 Task: Plan a trip to Chibuto, Mozambique from 10th December, 2023 to 16th December, 2023 for 4 adults.4 bedrooms having 4 beds and 4 bathrooms. Property type can be flat. Amenities needed are: wifi, TV, free parkinig on premises, gym, breakfast. Booking option can be shelf check-in. Look for 3 properties as per requirement.
Action: Mouse moved to (424, 75)
Screenshot: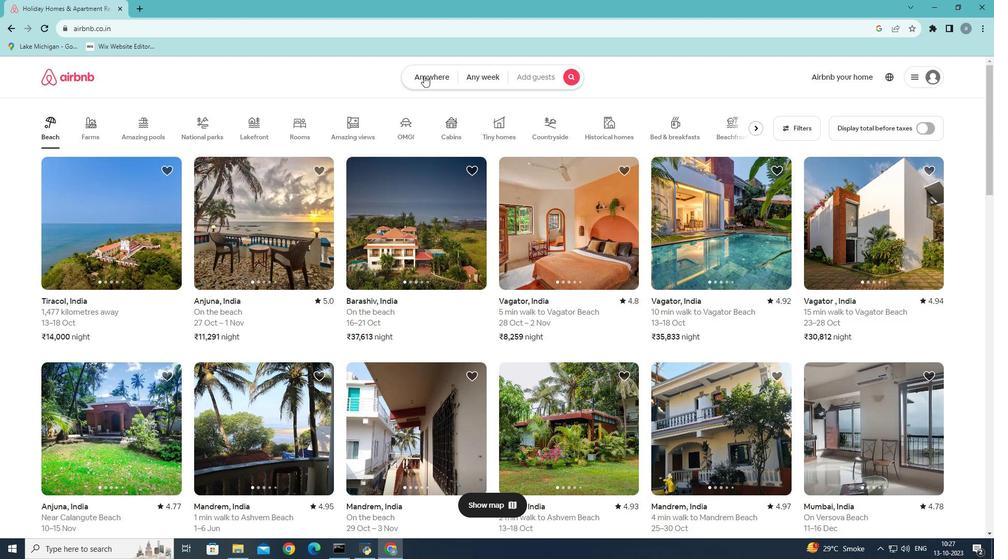 
Action: Mouse pressed left at (424, 75)
Screenshot: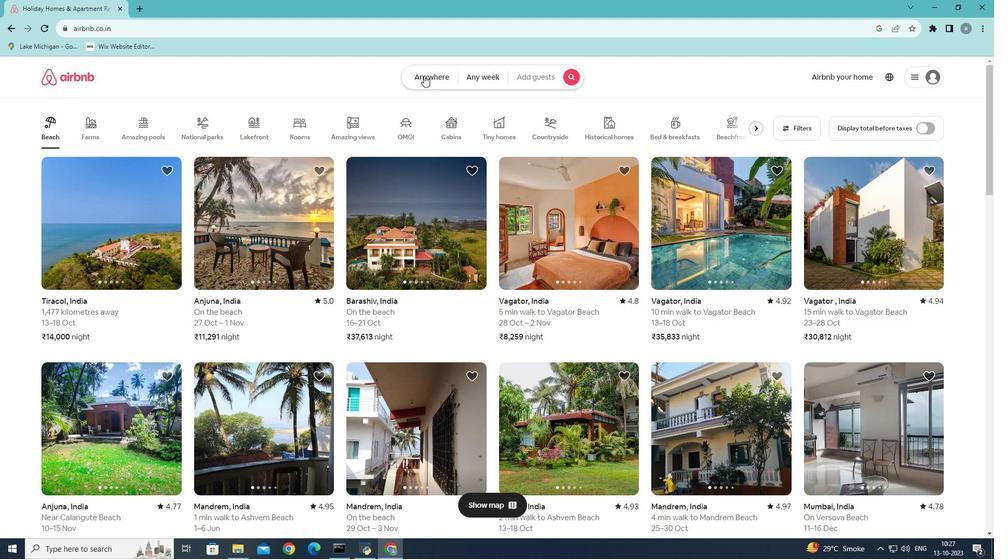 
Action: Mouse moved to (330, 122)
Screenshot: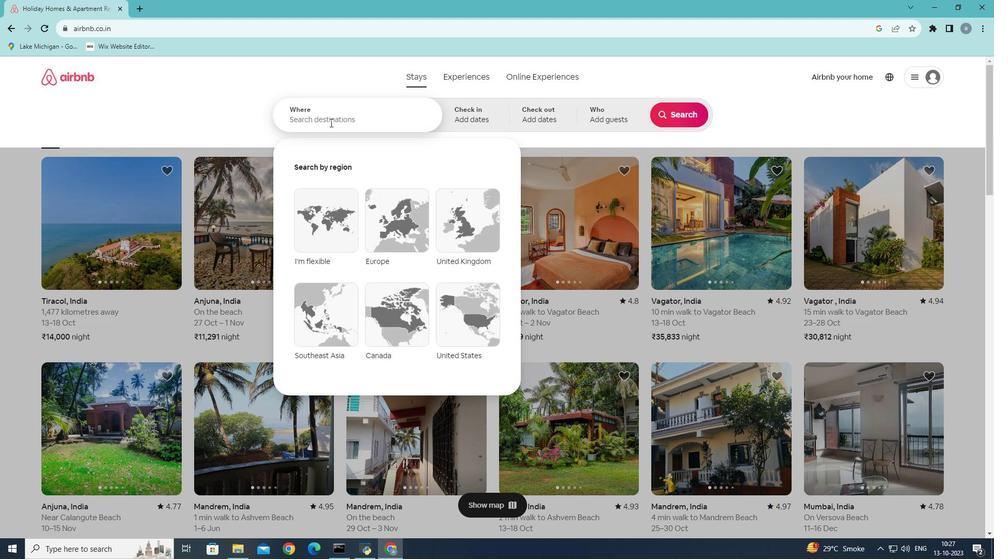 
Action: Mouse pressed left at (330, 122)
Screenshot: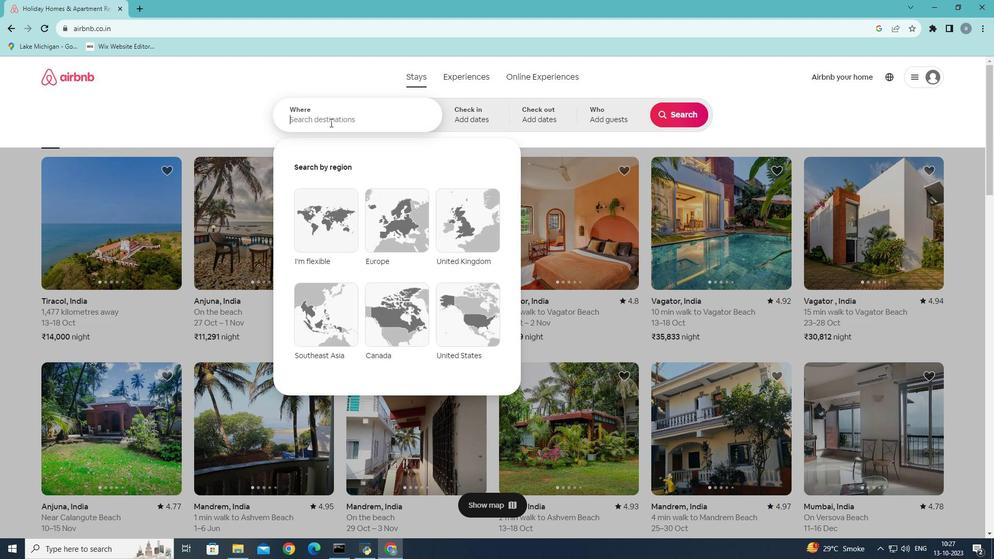 
Action: Mouse moved to (380, 101)
Screenshot: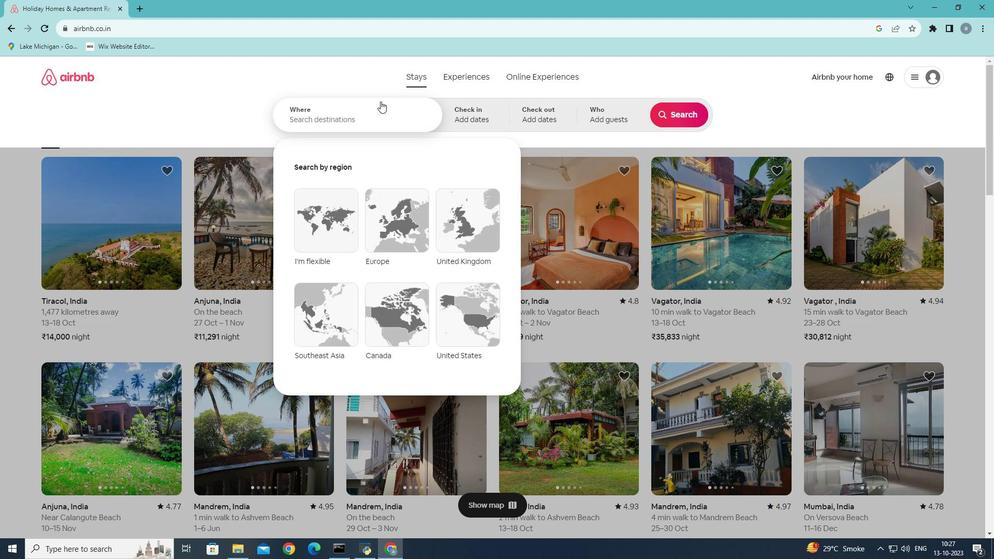 
Action: Key pressed <Key.shift>Chibuto,<Key.shift><Key.shift>mozambique
Screenshot: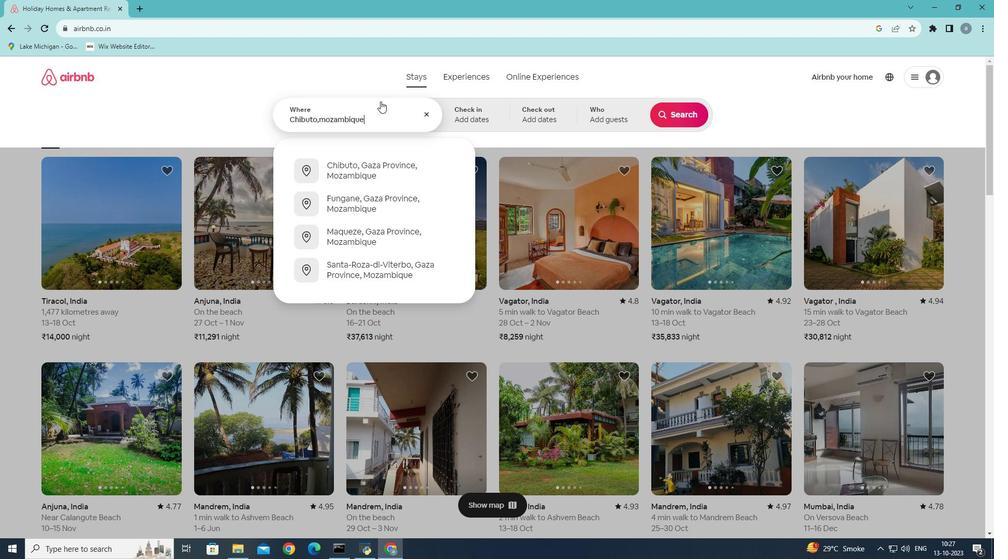 
Action: Mouse moved to (370, 202)
Screenshot: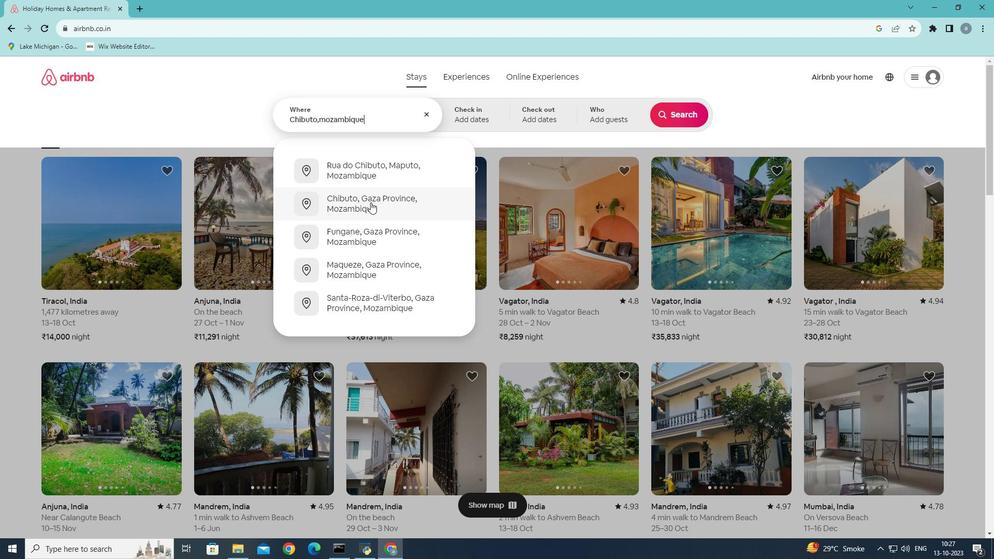 
Action: Mouse pressed left at (370, 202)
Screenshot: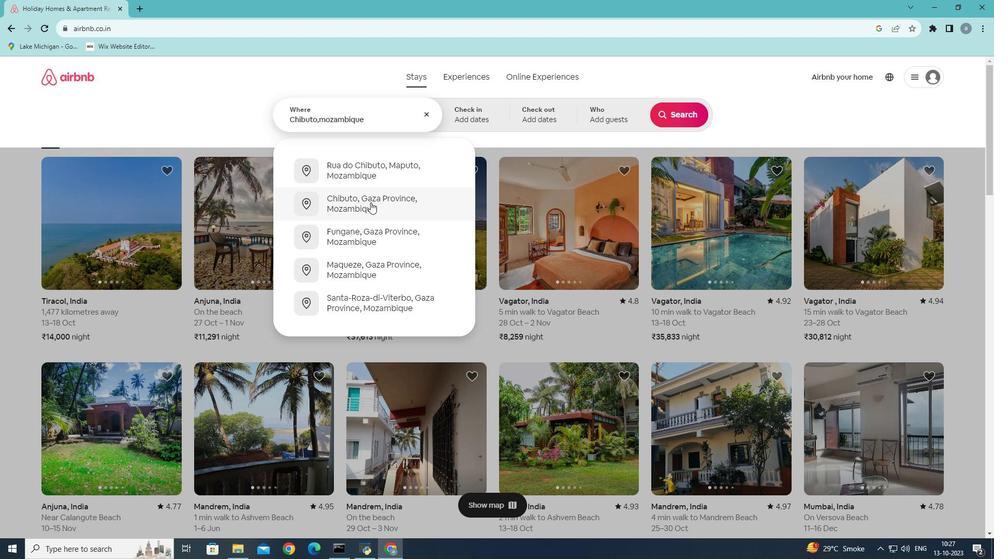 
Action: Mouse moved to (671, 200)
Screenshot: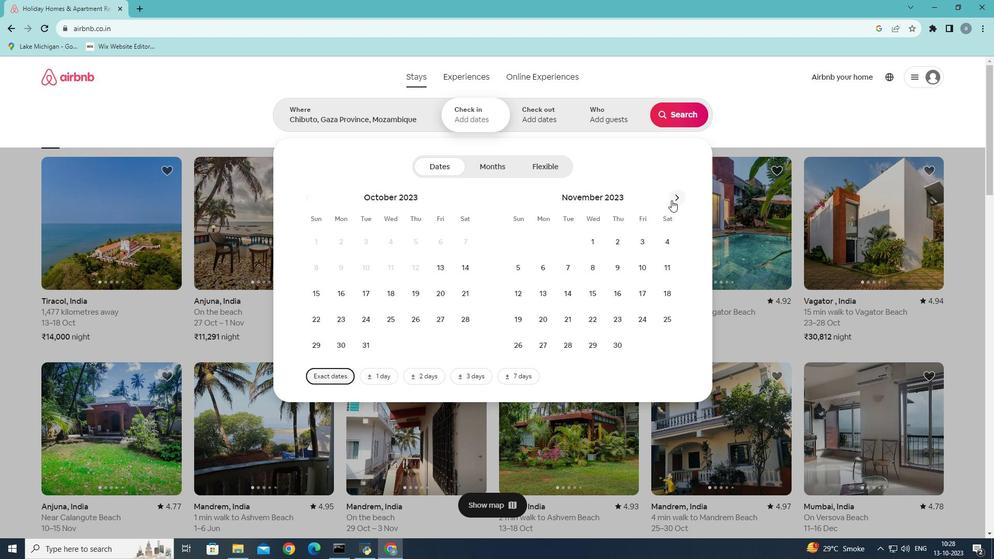 
Action: Mouse pressed left at (671, 200)
Screenshot: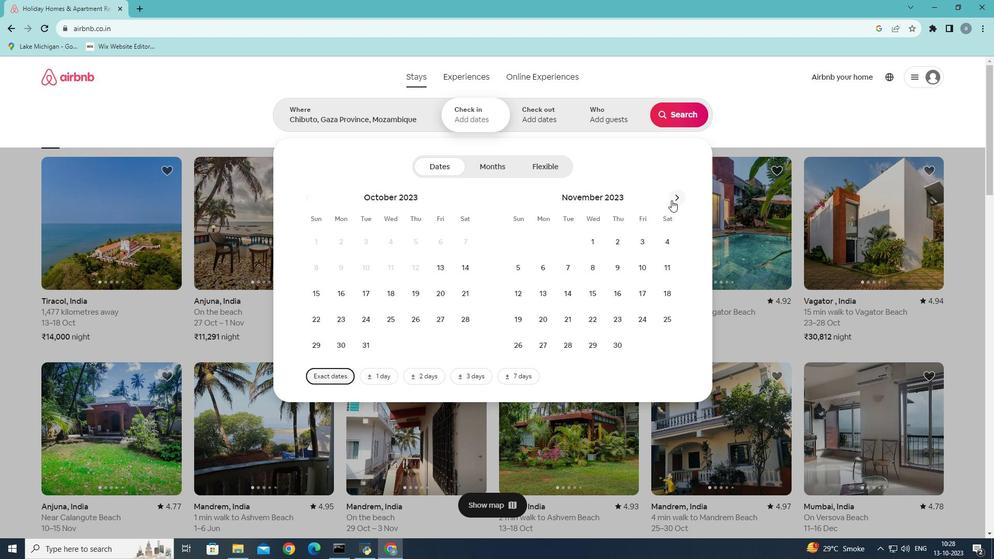 
Action: Mouse moved to (518, 296)
Screenshot: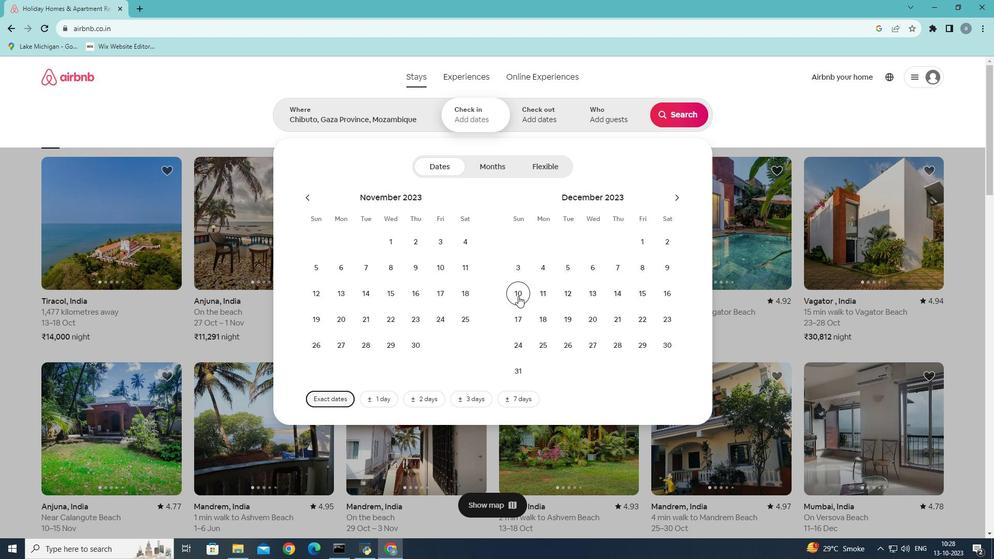 
Action: Mouse pressed left at (518, 296)
Screenshot: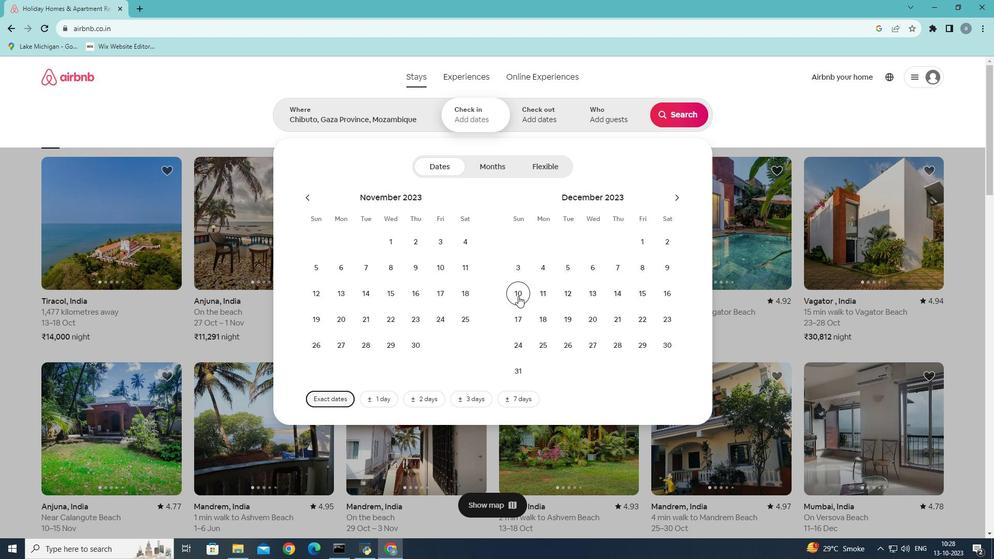
Action: Mouse moved to (674, 296)
Screenshot: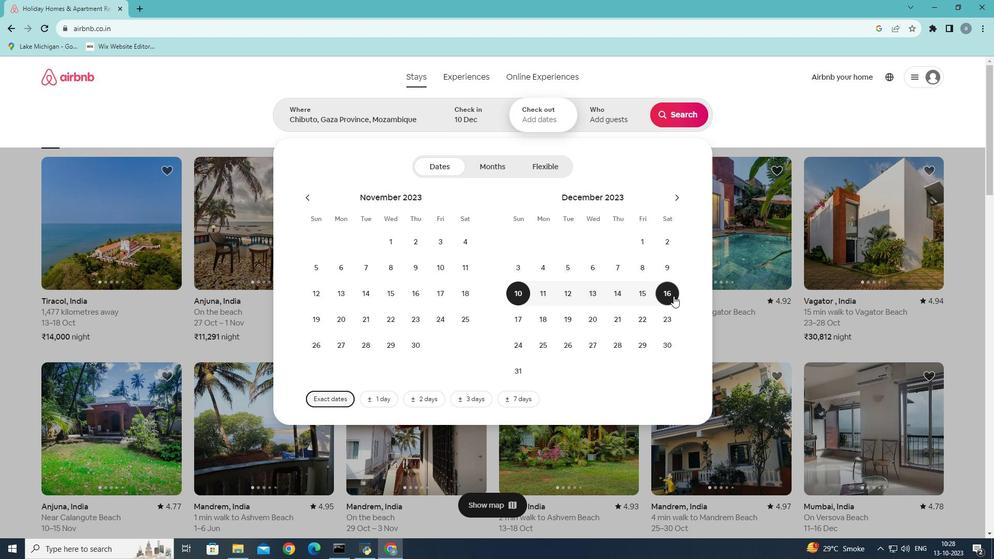 
Action: Mouse pressed left at (674, 296)
Screenshot: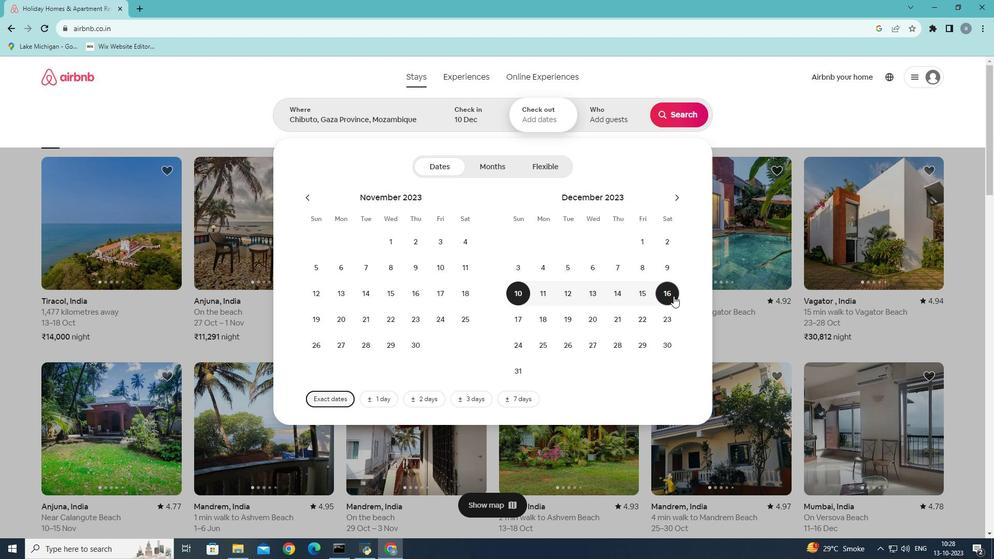 
Action: Mouse moved to (632, 128)
Screenshot: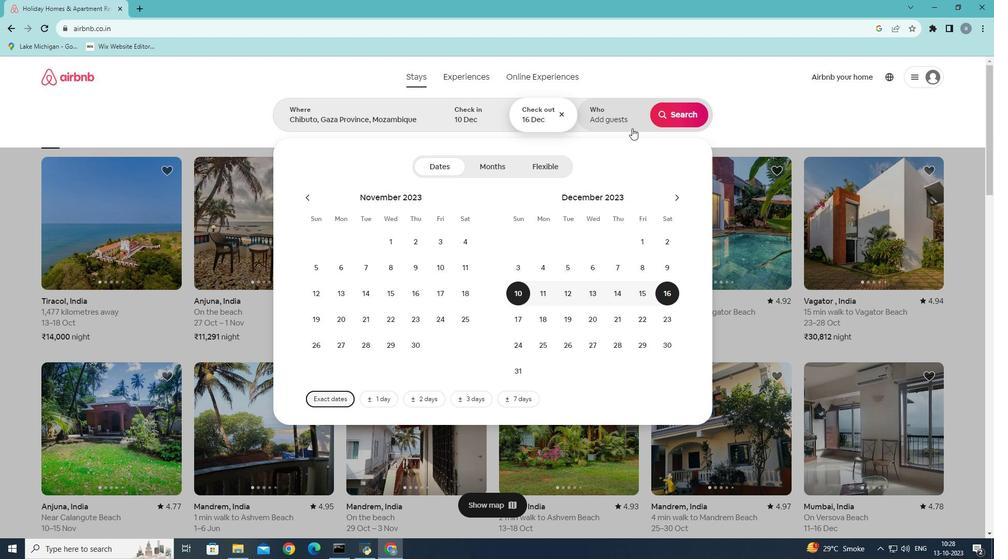 
Action: Mouse pressed left at (632, 128)
Screenshot: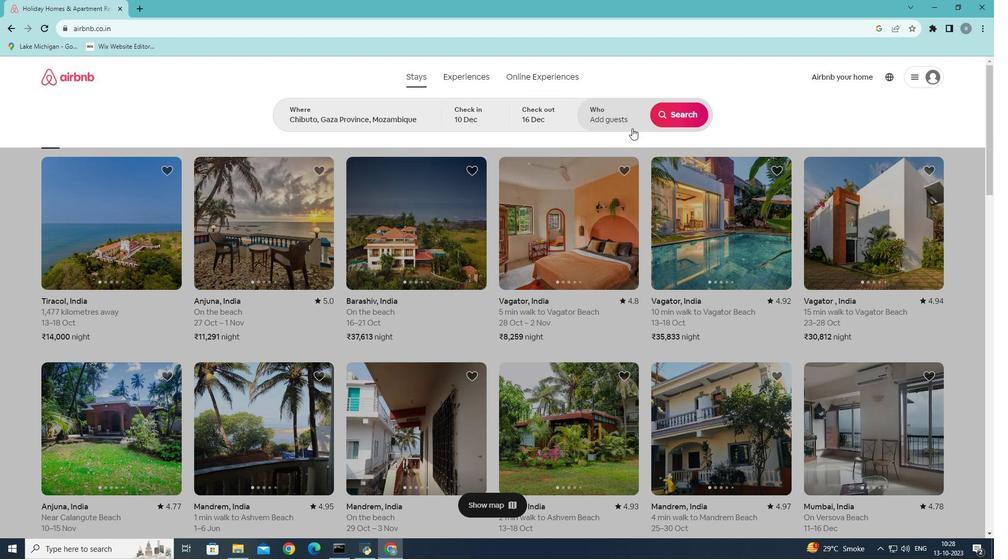 
Action: Mouse moved to (686, 175)
Screenshot: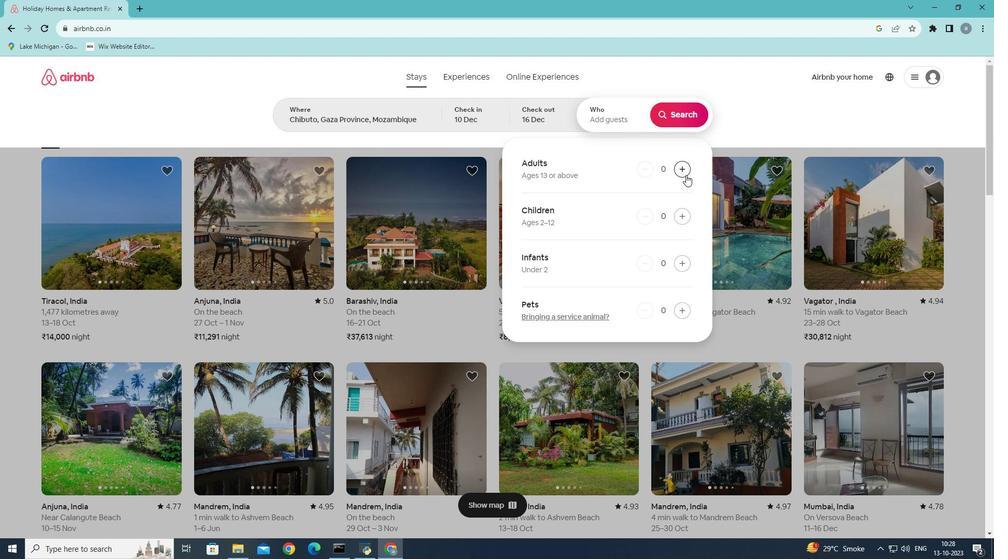 
Action: Mouse pressed left at (686, 175)
Screenshot: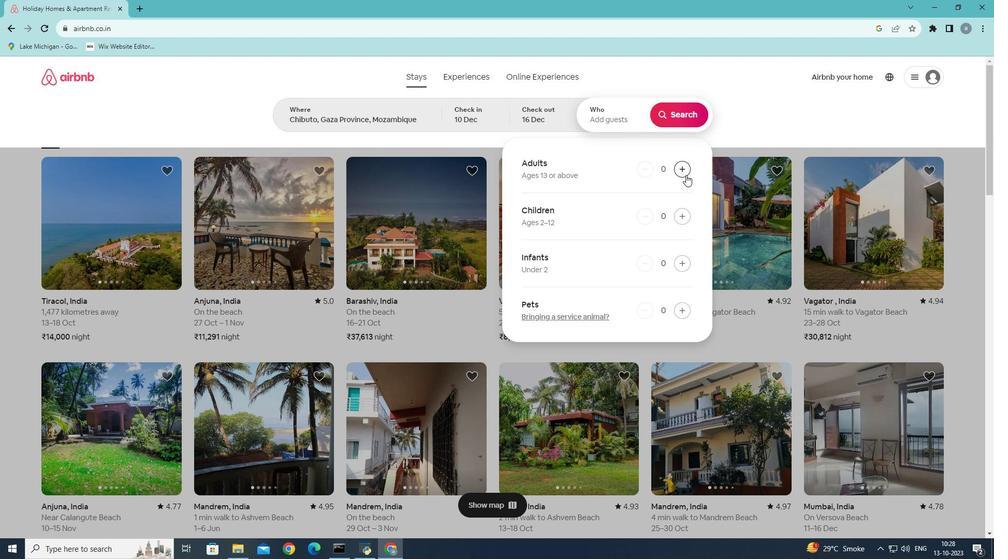 
Action: Mouse pressed left at (686, 175)
Screenshot: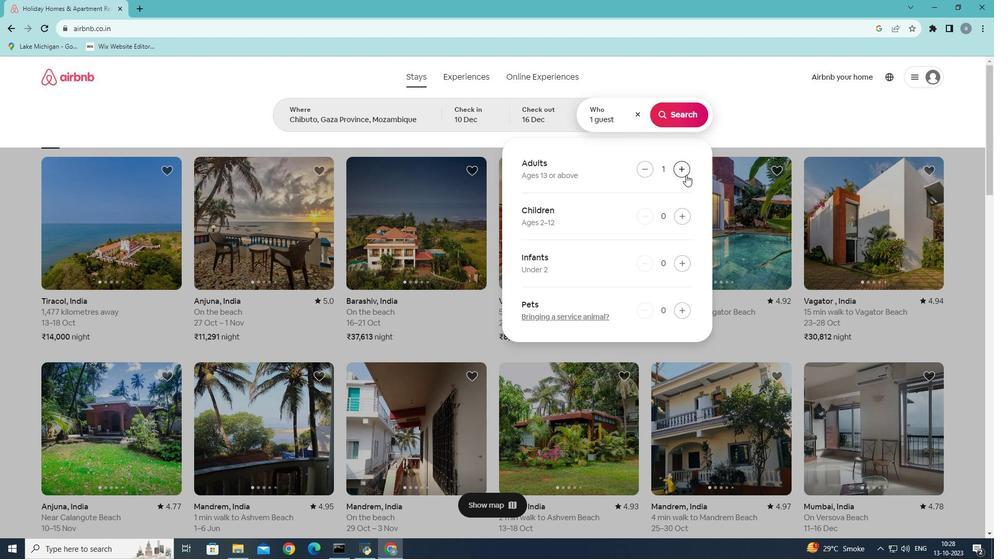 
Action: Mouse pressed left at (686, 175)
Screenshot: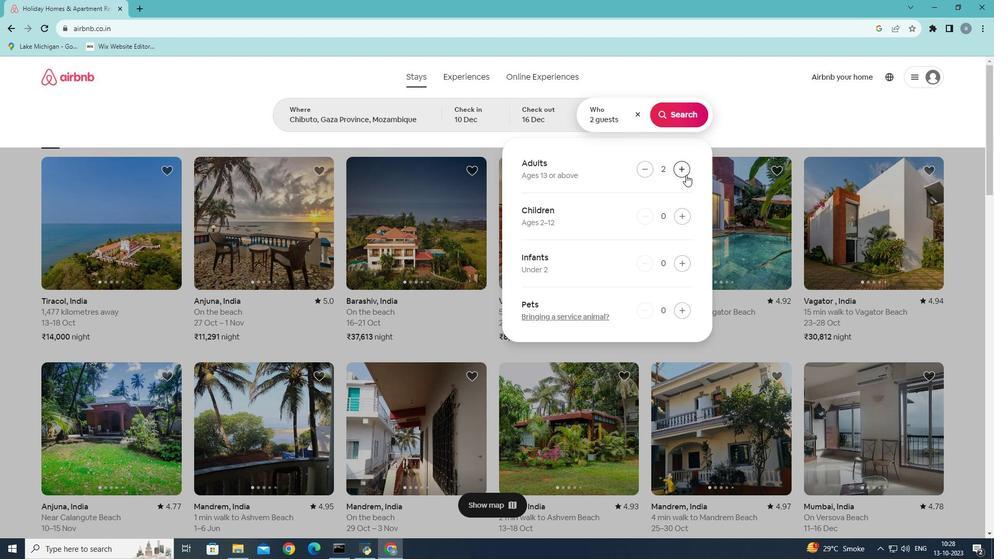 
Action: Mouse pressed left at (686, 175)
Screenshot: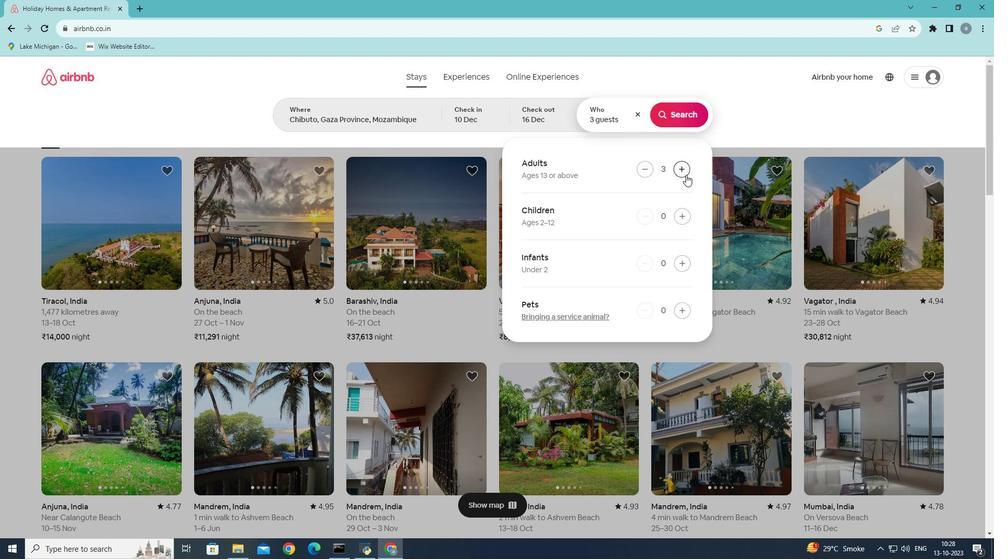 
Action: Mouse moved to (674, 112)
Screenshot: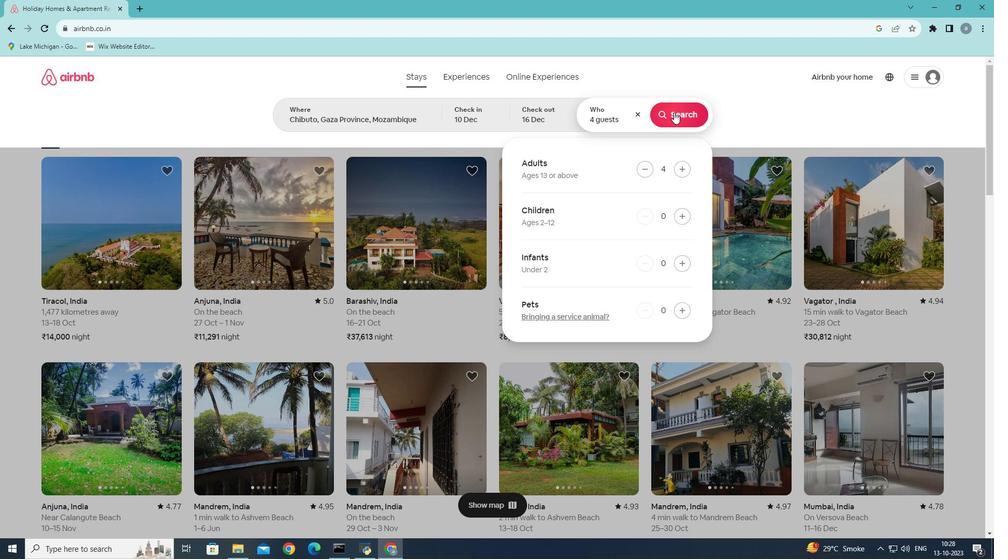 
Action: Mouse pressed left at (674, 112)
Screenshot: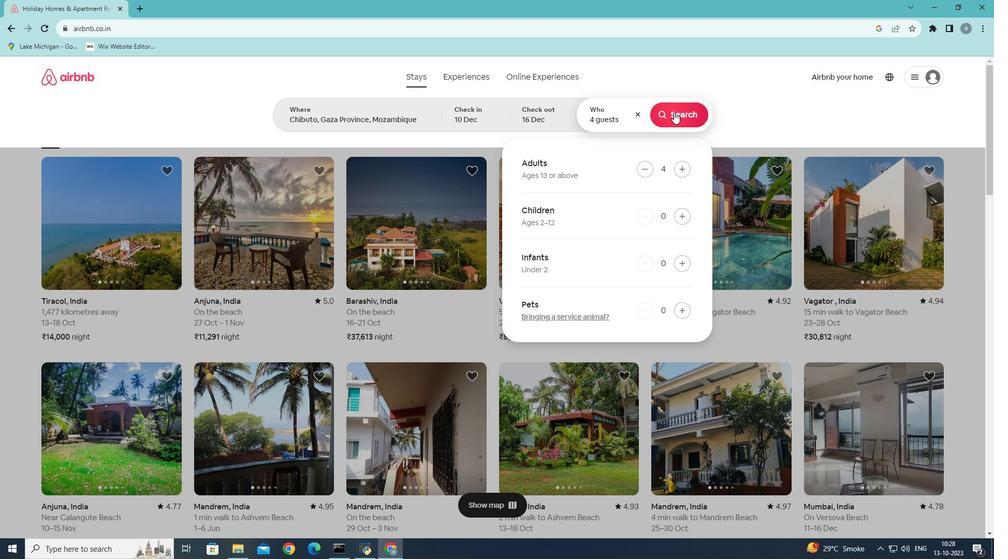 
Action: Mouse moved to (834, 116)
Screenshot: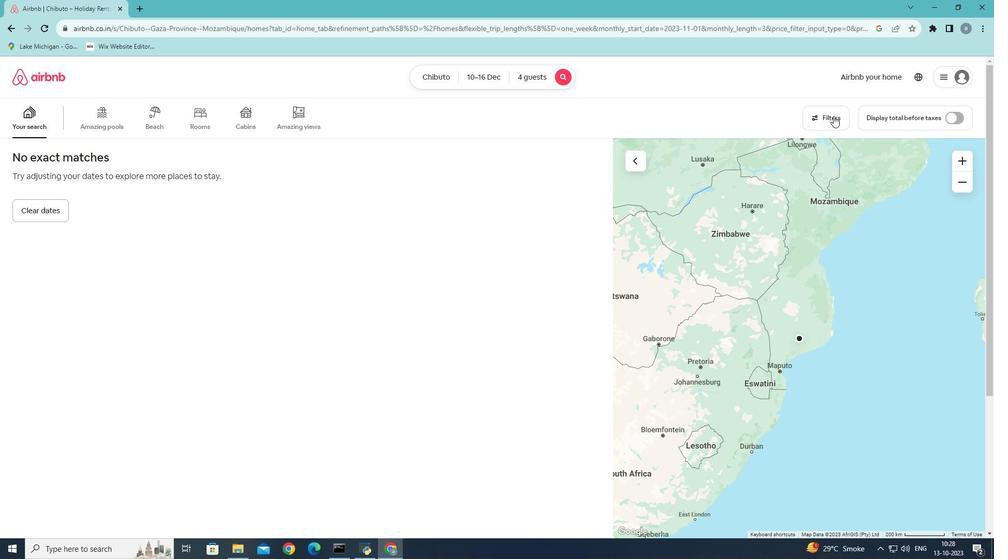 
Action: Mouse pressed left at (834, 116)
Screenshot: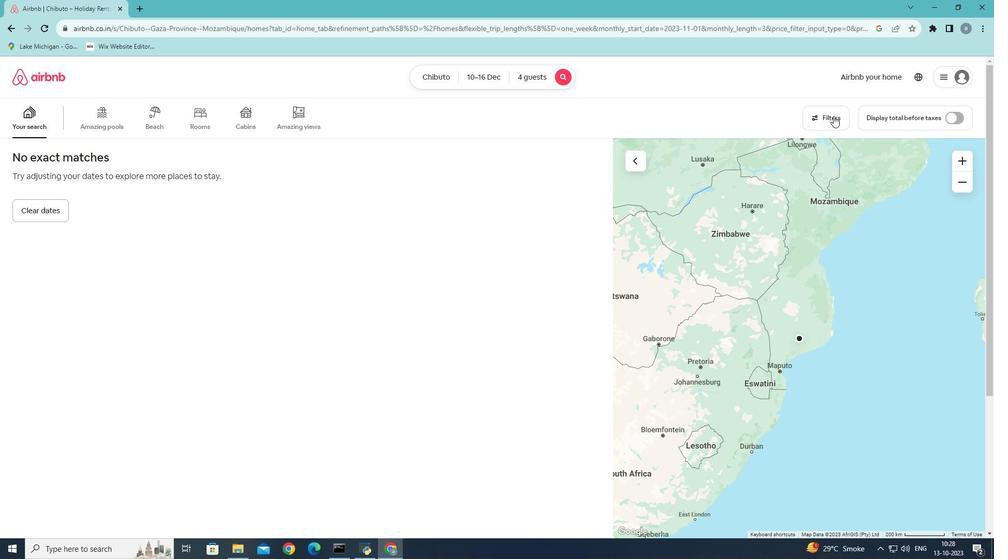 
Action: Mouse moved to (471, 385)
Screenshot: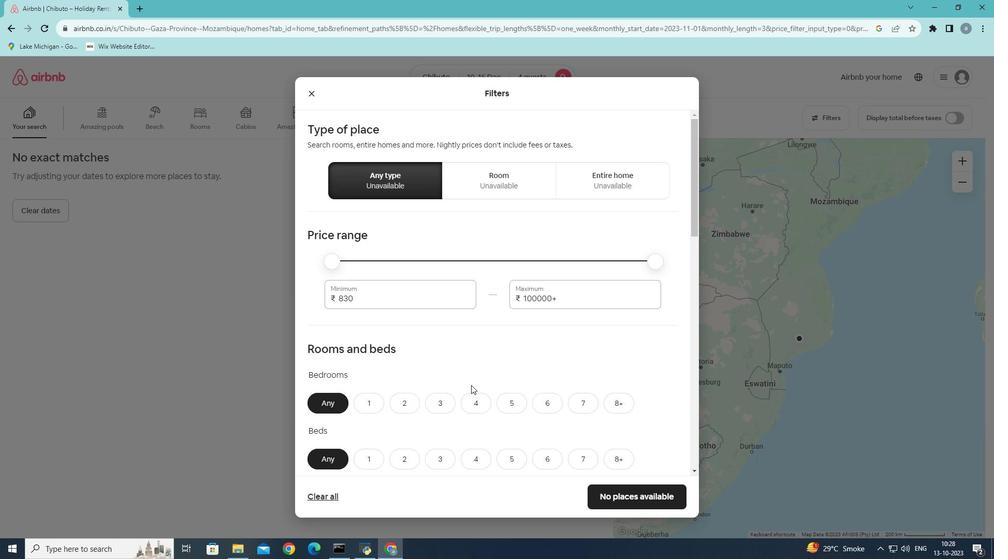 
Action: Mouse scrolled (471, 384) with delta (0, 0)
Screenshot: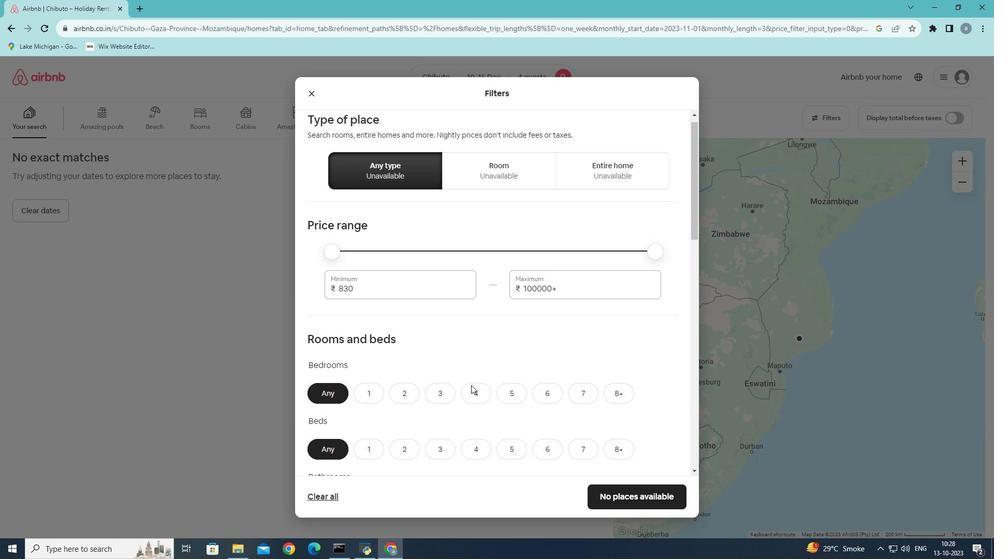 
Action: Mouse scrolled (471, 384) with delta (0, 0)
Screenshot: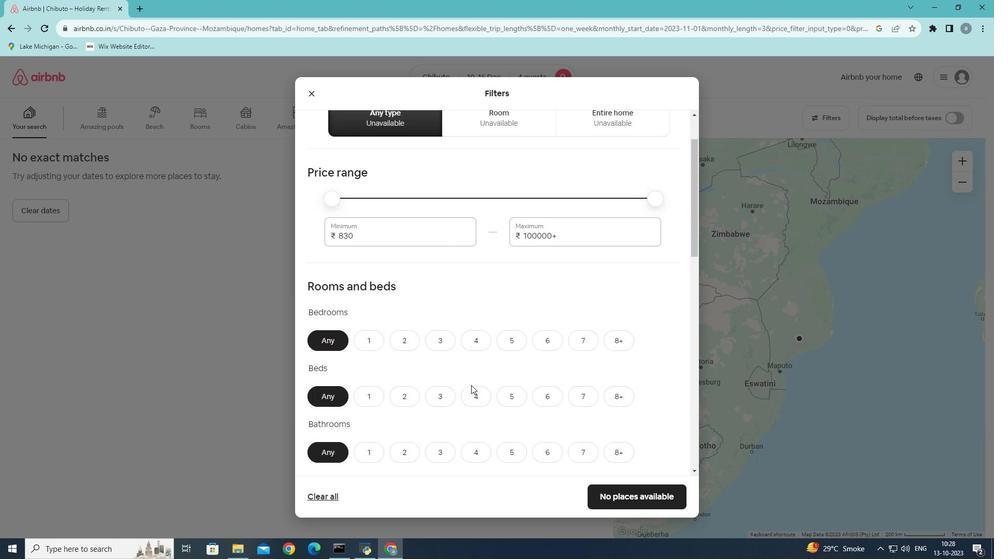
Action: Mouse moved to (473, 307)
Screenshot: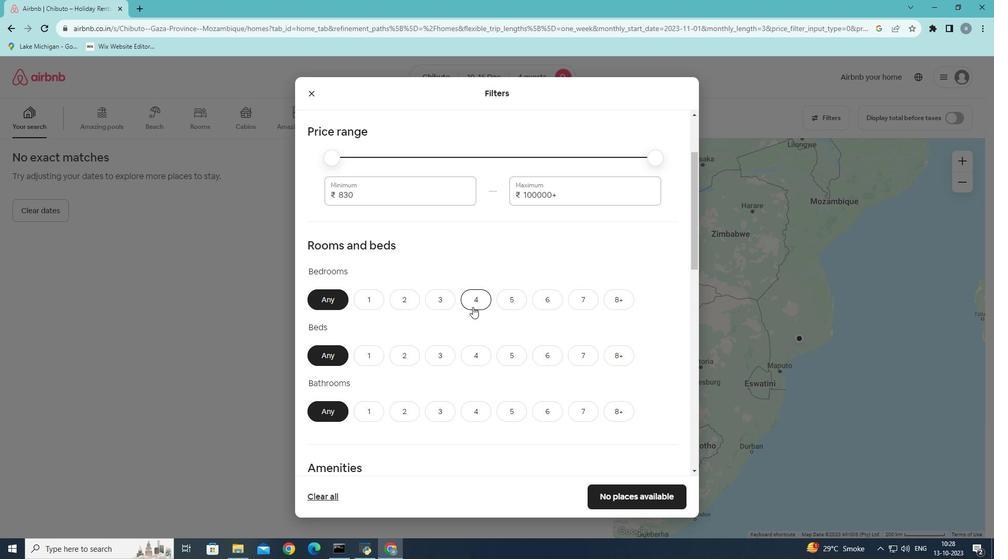 
Action: Mouse pressed left at (473, 307)
Screenshot: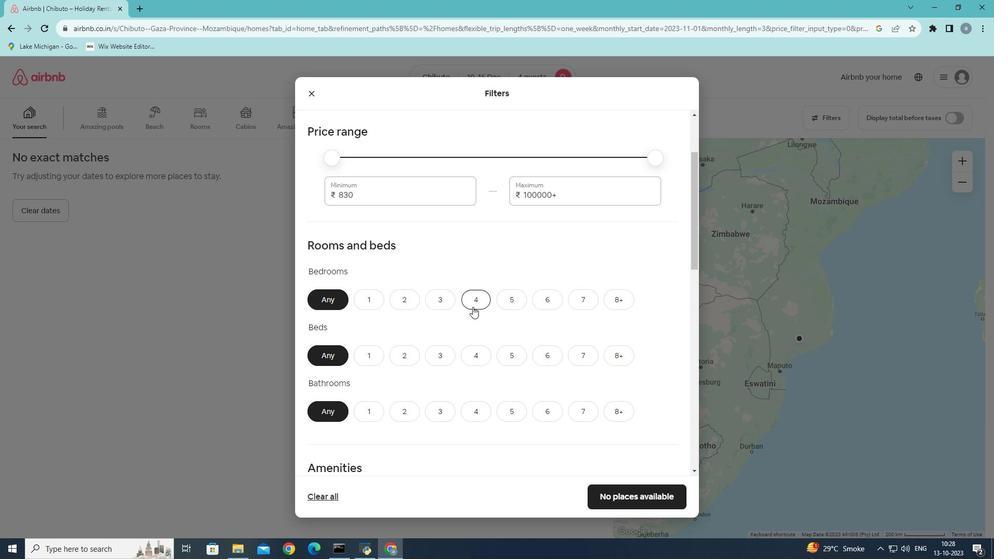 
Action: Mouse moved to (474, 353)
Screenshot: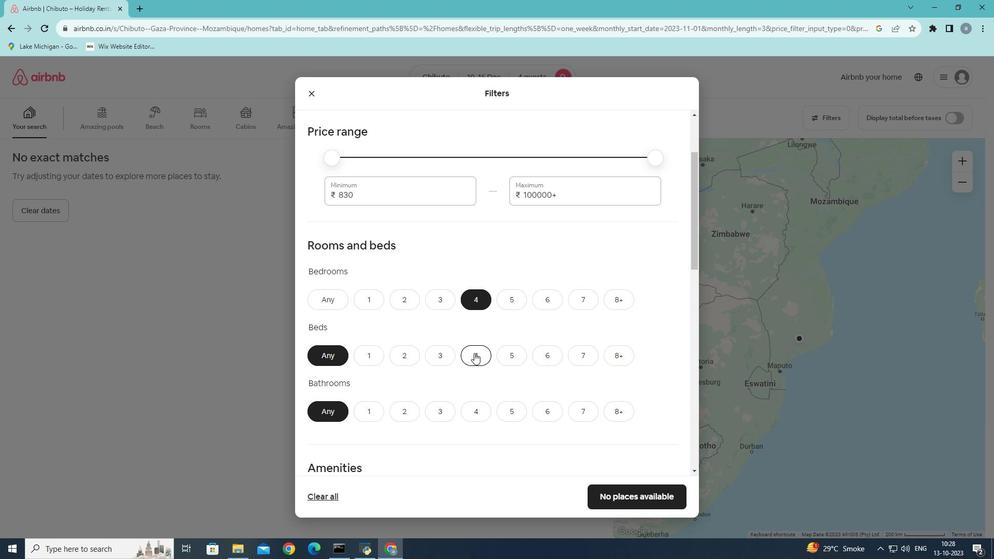 
Action: Mouse pressed left at (474, 353)
Screenshot: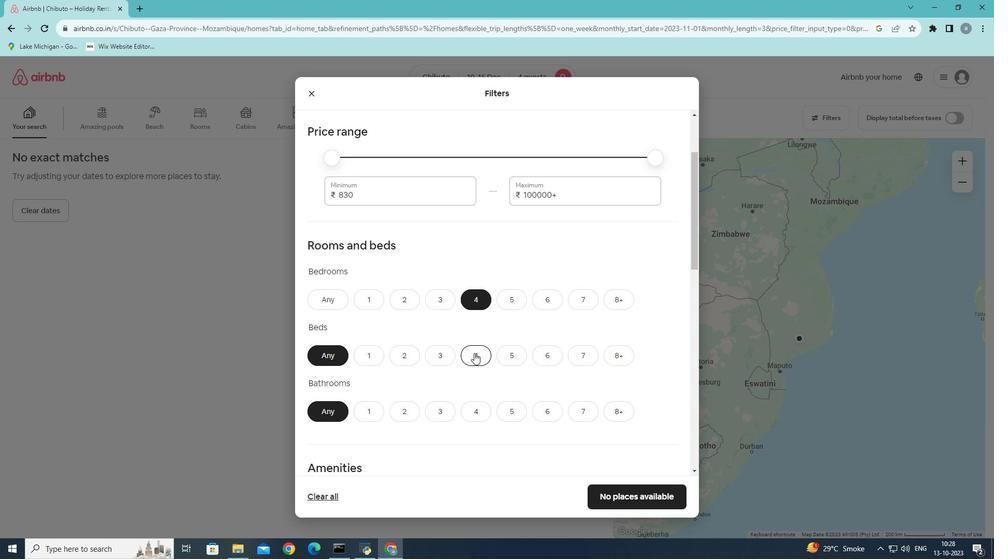 
Action: Mouse moved to (475, 417)
Screenshot: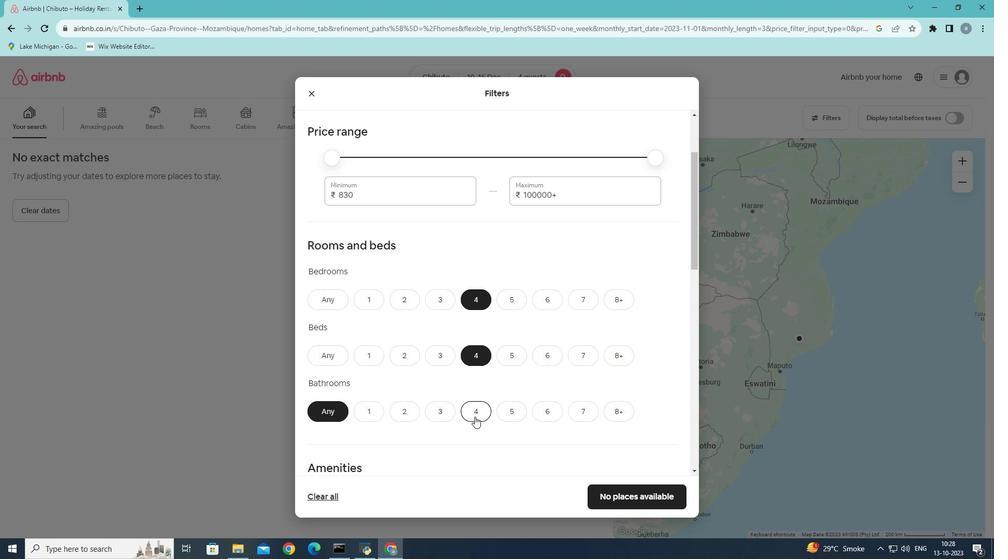 
Action: Mouse pressed left at (475, 417)
Screenshot: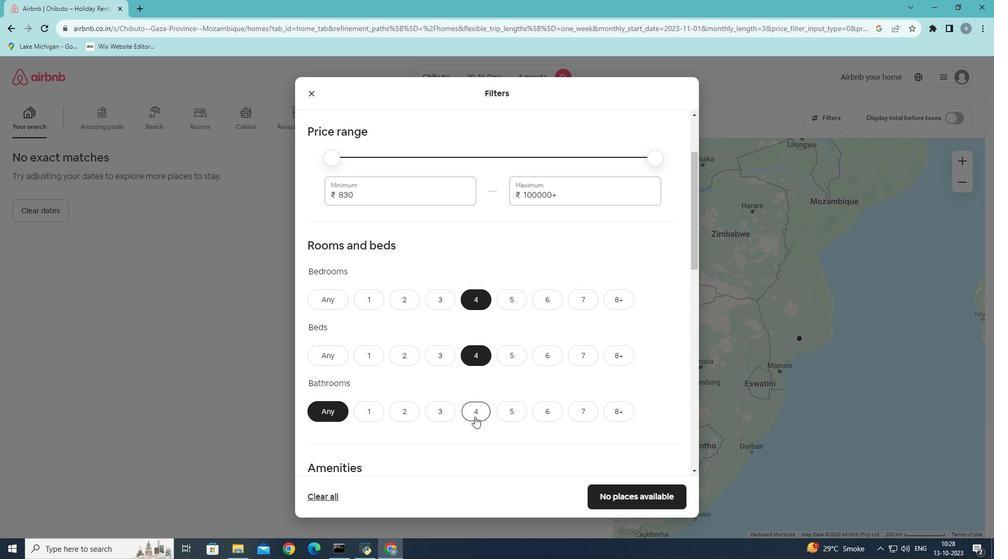 
Action: Mouse moved to (604, 361)
Screenshot: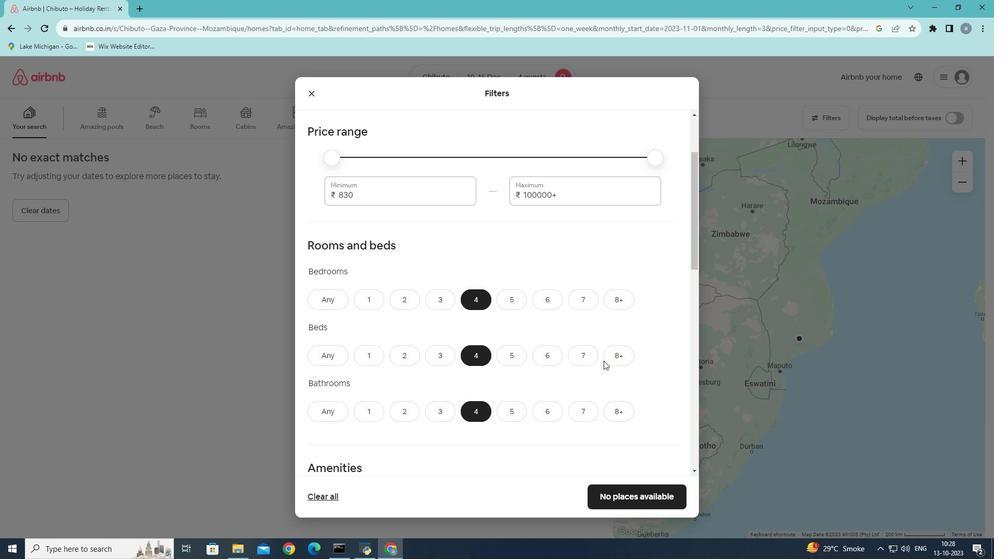 
Action: Mouse scrolled (604, 360) with delta (0, 0)
Screenshot: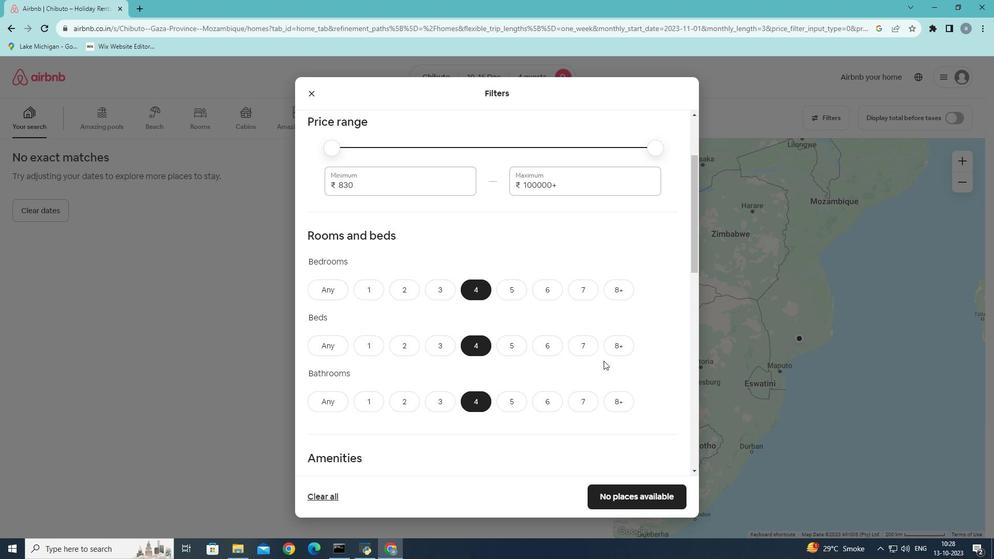 
Action: Mouse scrolled (604, 360) with delta (0, 0)
Screenshot: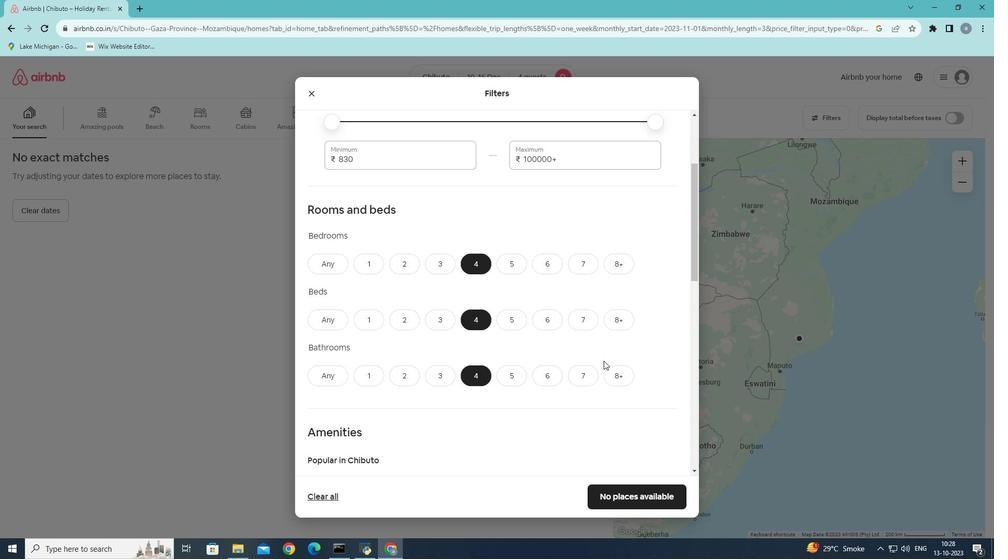 
Action: Mouse moved to (504, 393)
Screenshot: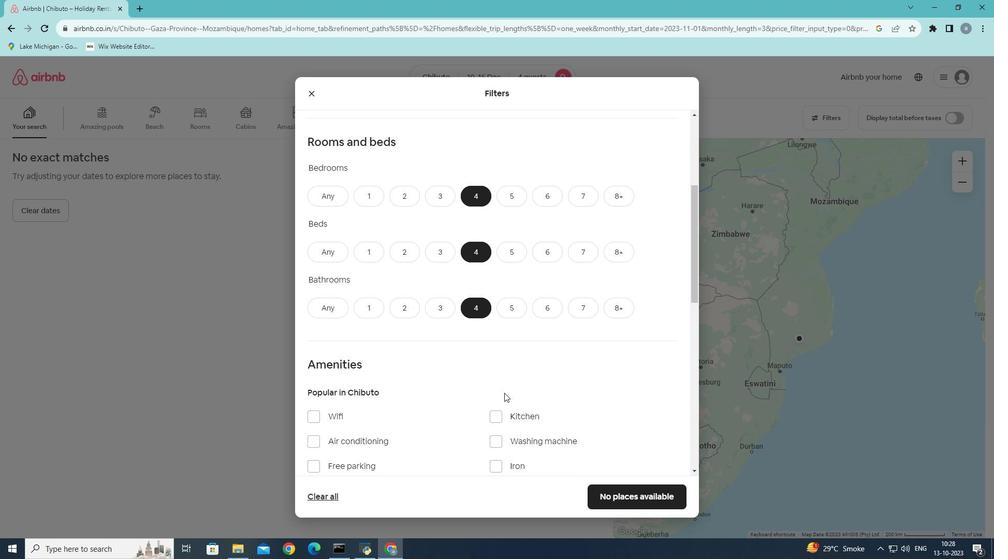 
Action: Mouse scrolled (504, 392) with delta (0, 0)
Screenshot: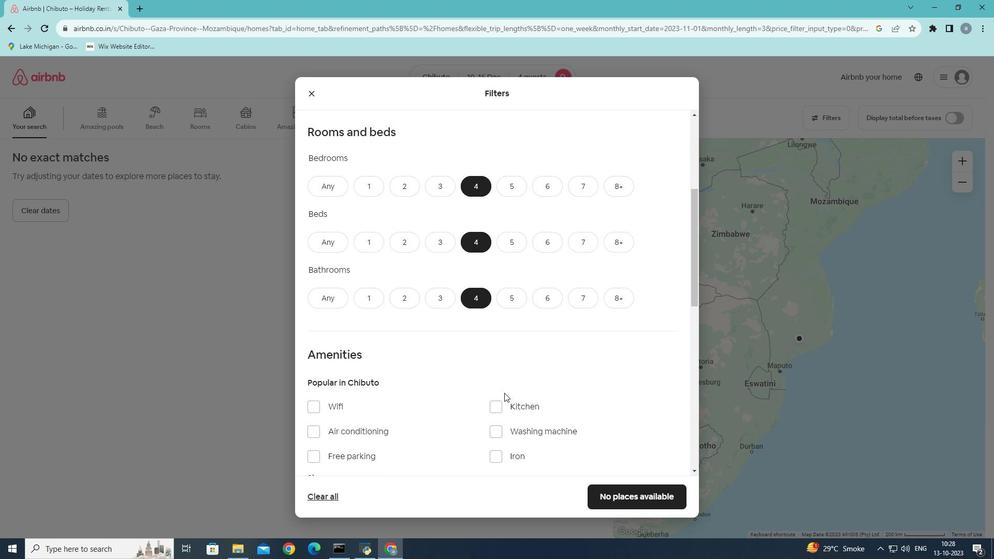 
Action: Mouse scrolled (504, 392) with delta (0, 0)
Screenshot: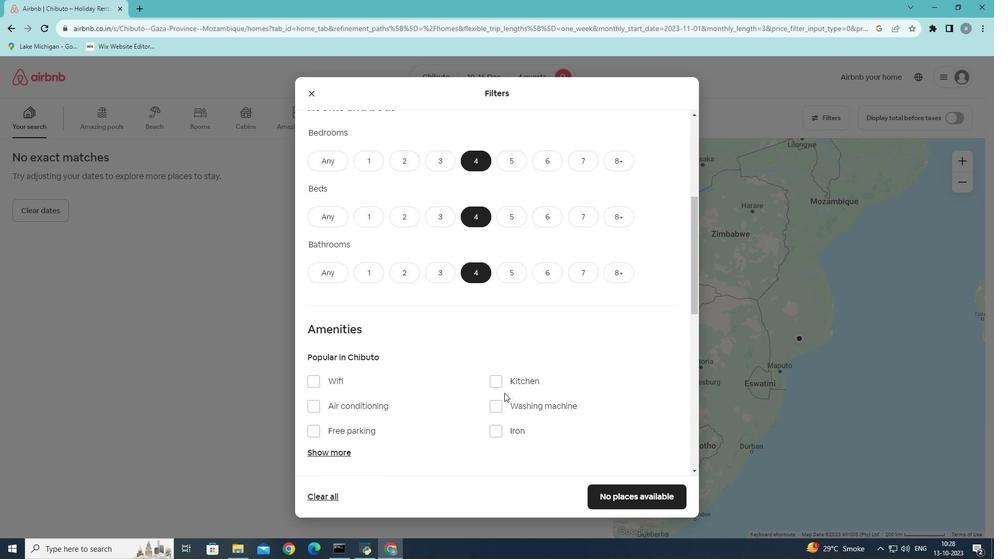 
Action: Mouse moved to (311, 317)
Screenshot: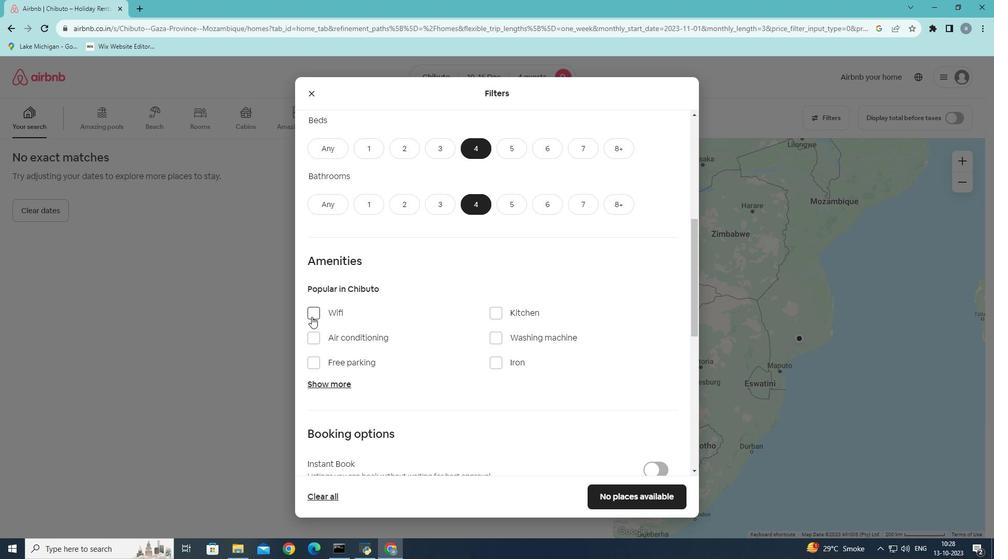 
Action: Mouse pressed left at (311, 317)
Screenshot: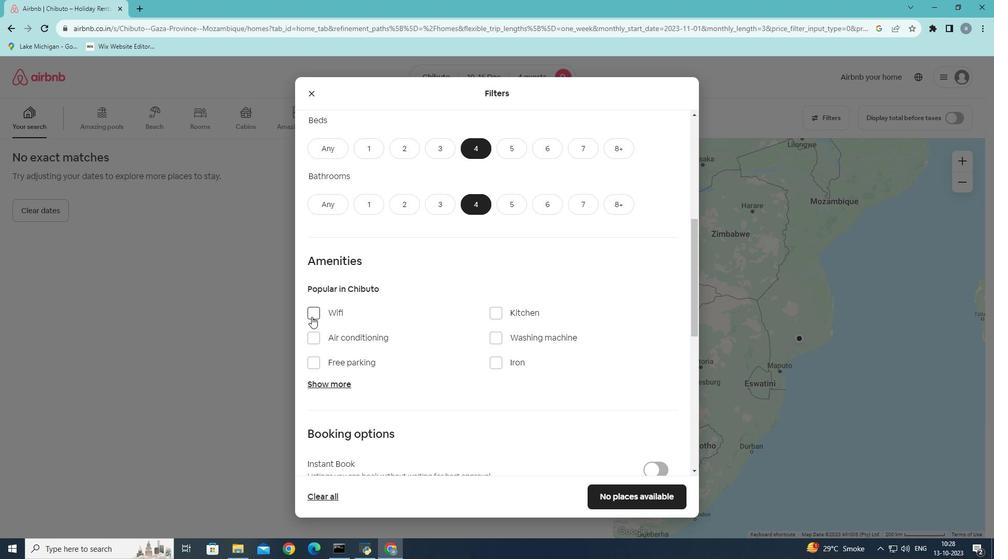 
Action: Mouse moved to (309, 368)
Screenshot: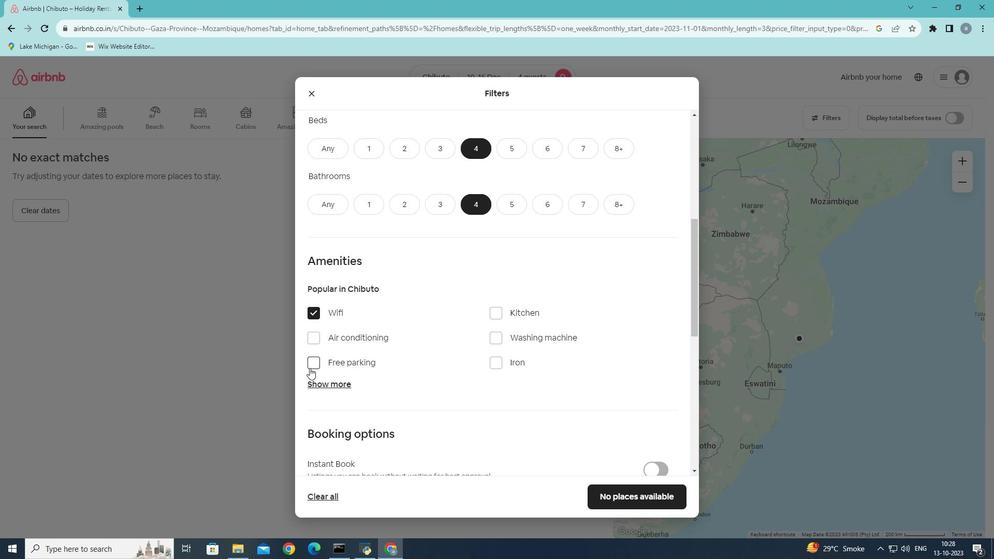 
Action: Mouse pressed left at (309, 368)
Screenshot: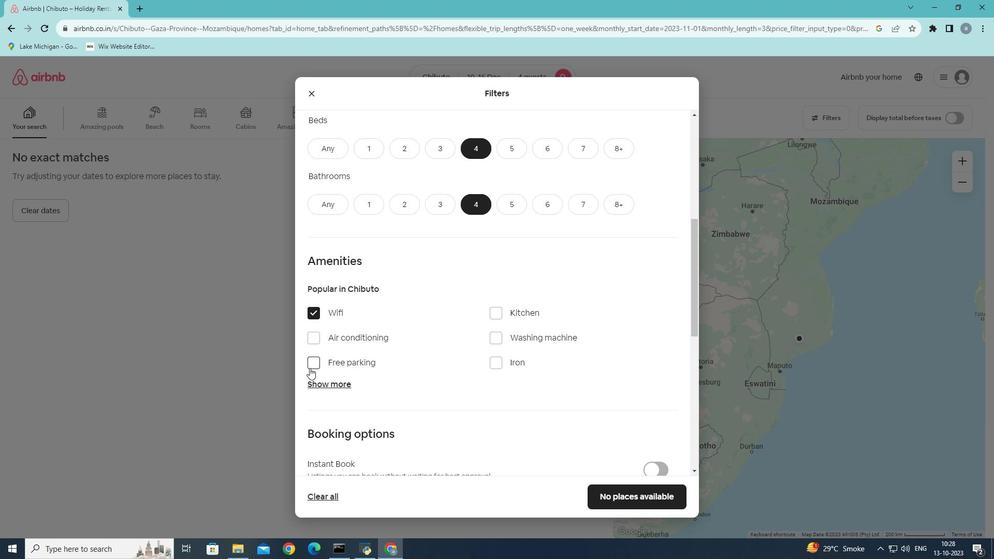 
Action: Mouse moved to (314, 383)
Screenshot: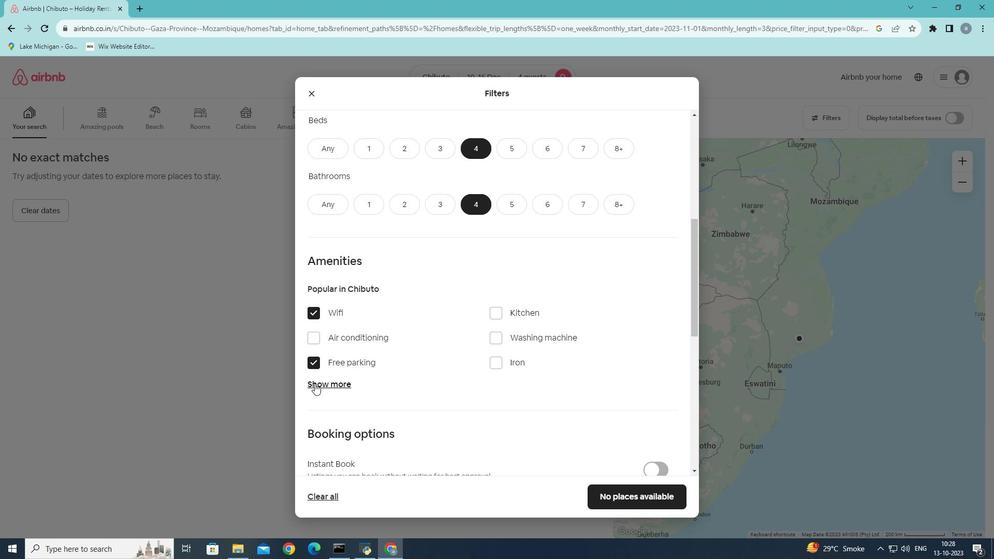 
Action: Mouse pressed left at (314, 383)
Screenshot: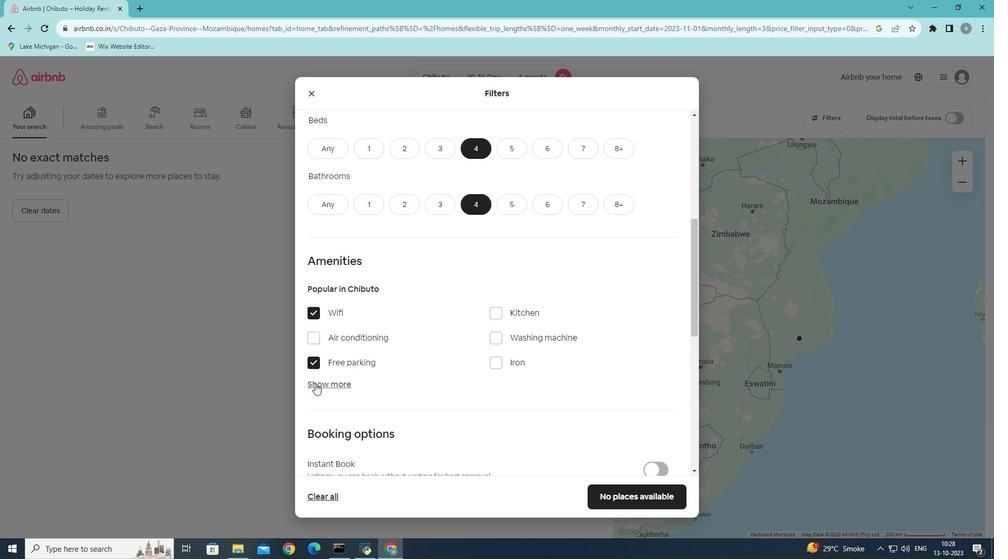
Action: Mouse moved to (465, 362)
Screenshot: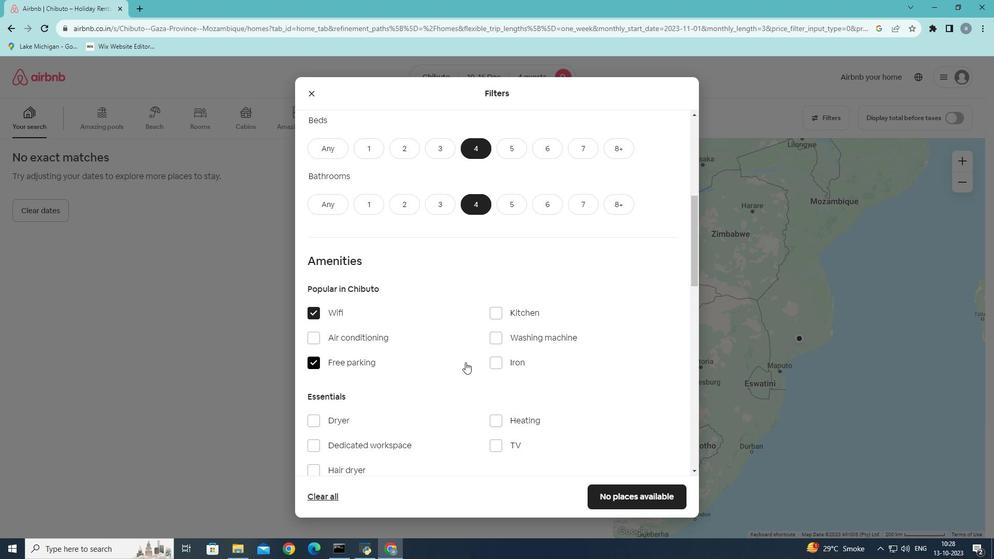 
Action: Mouse scrolled (465, 362) with delta (0, 0)
Screenshot: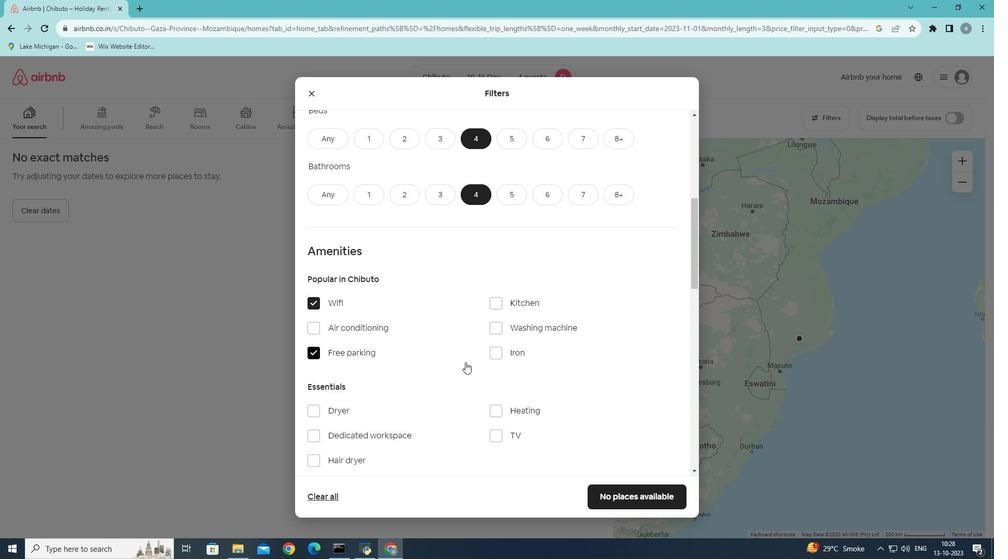 
Action: Mouse scrolled (465, 362) with delta (0, 0)
Screenshot: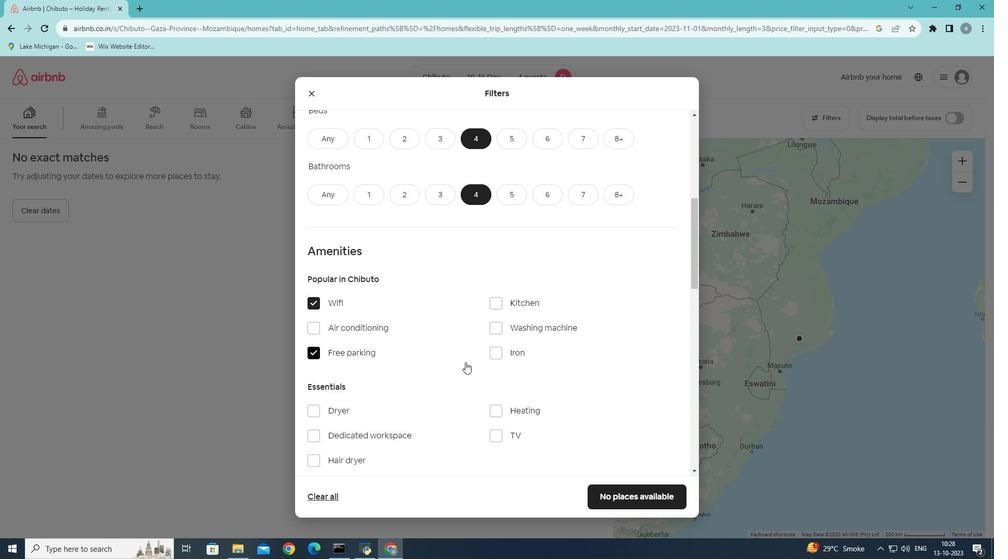
Action: Mouse moved to (499, 344)
Screenshot: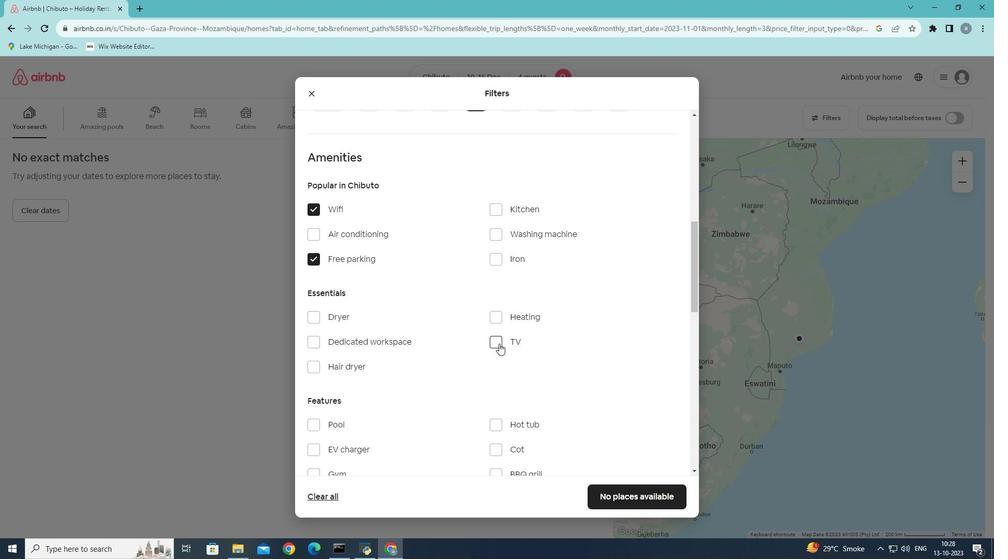 
Action: Mouse pressed left at (499, 344)
Screenshot: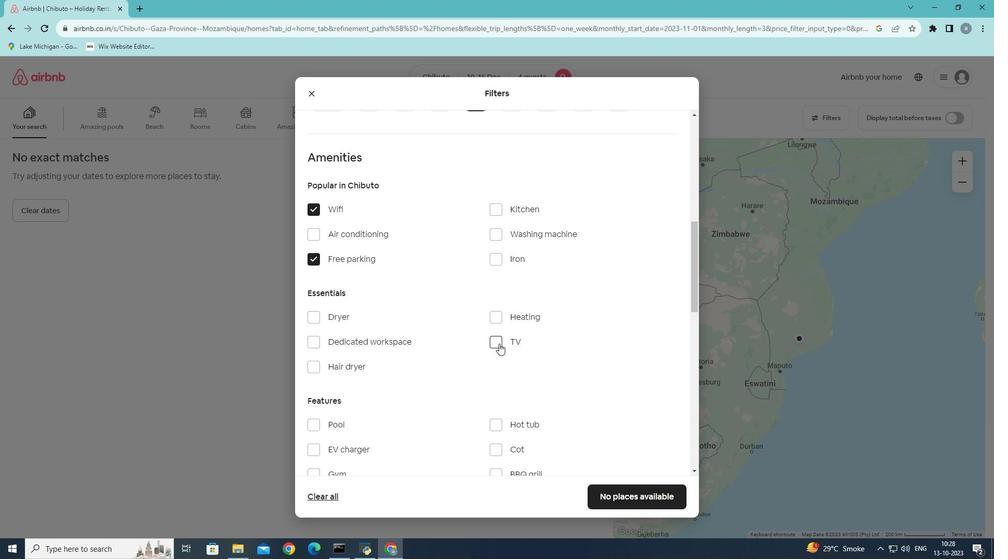 
Action: Mouse moved to (402, 382)
Screenshot: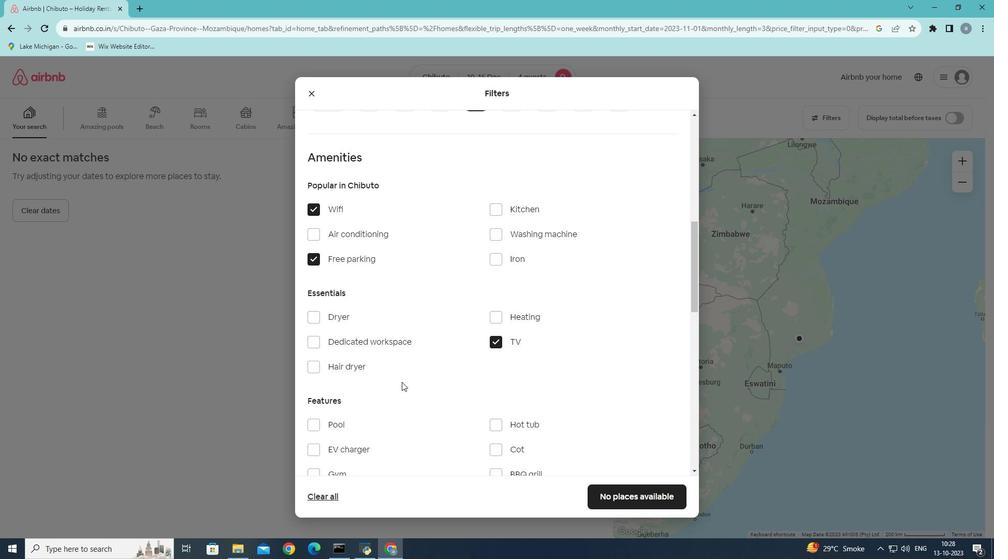 
Action: Mouse scrolled (402, 381) with delta (0, 0)
Screenshot: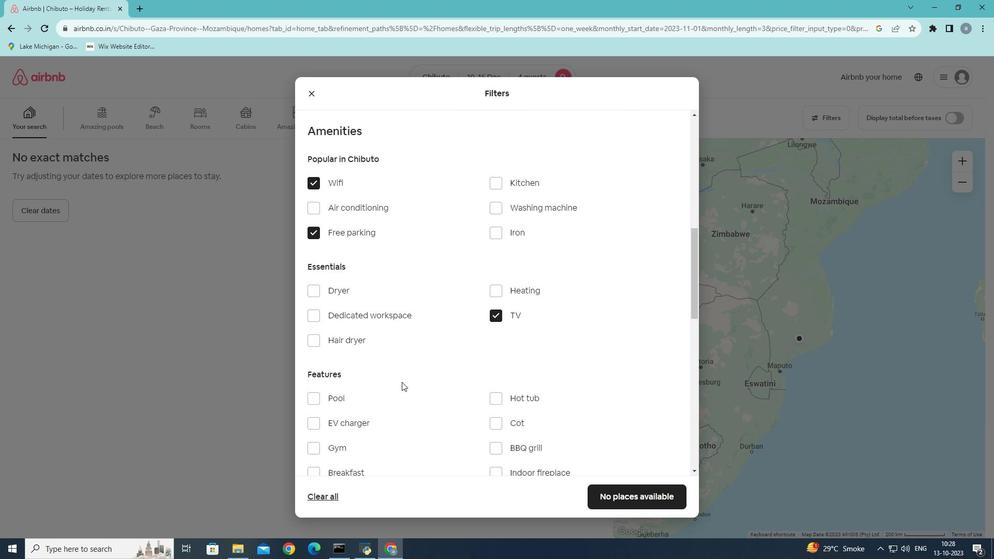 
Action: Mouse scrolled (402, 381) with delta (0, 0)
Screenshot: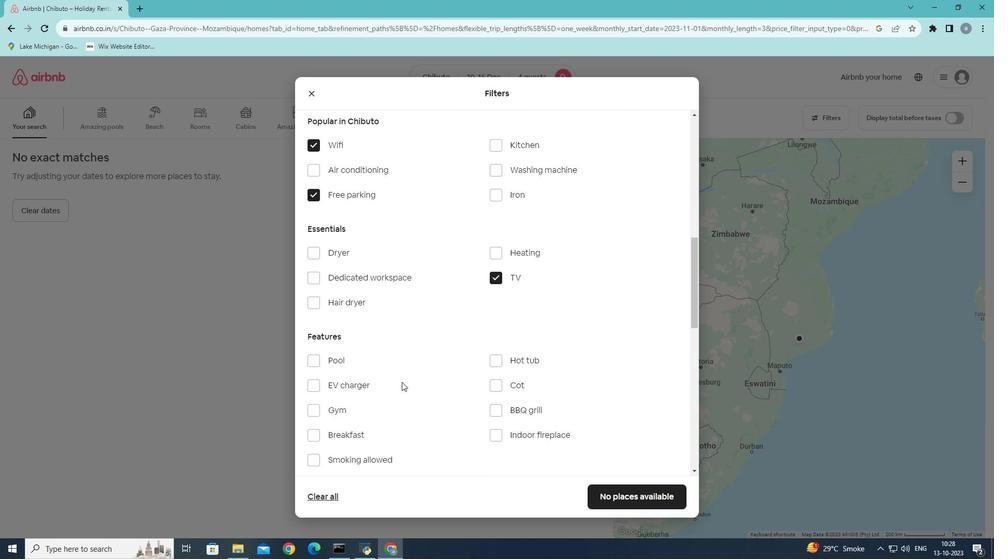 
Action: Mouse scrolled (402, 381) with delta (0, 0)
Screenshot: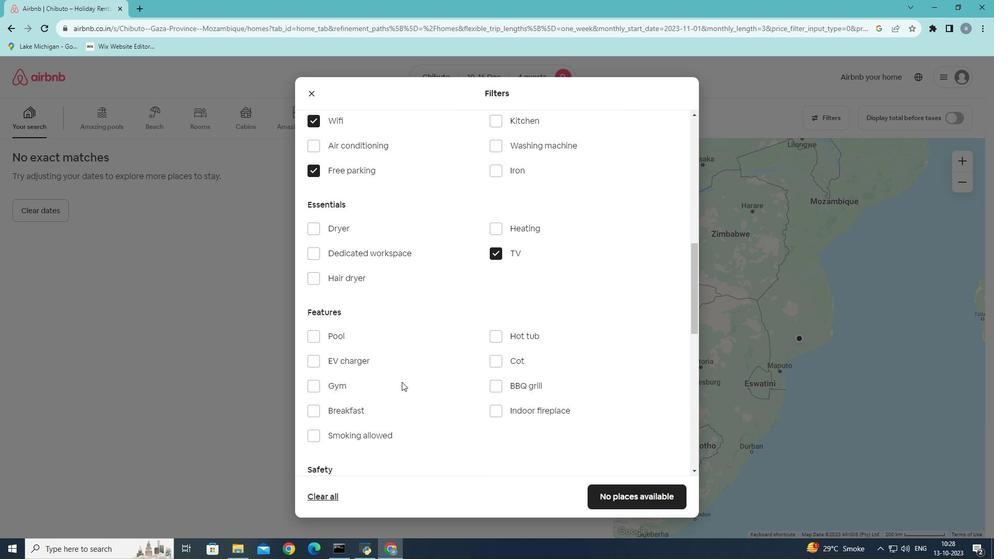 
Action: Mouse scrolled (402, 381) with delta (0, 0)
Screenshot: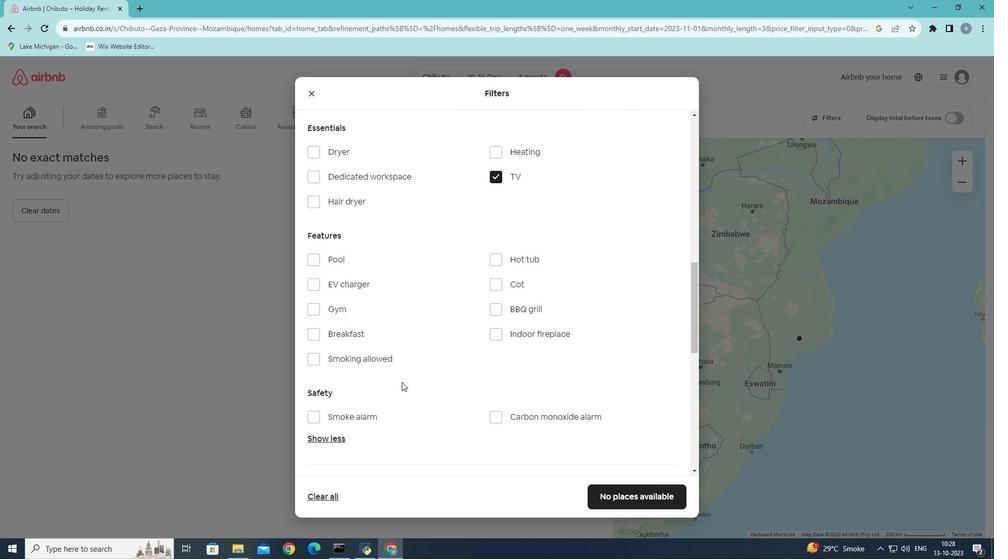 
Action: Mouse scrolled (402, 381) with delta (0, 0)
Screenshot: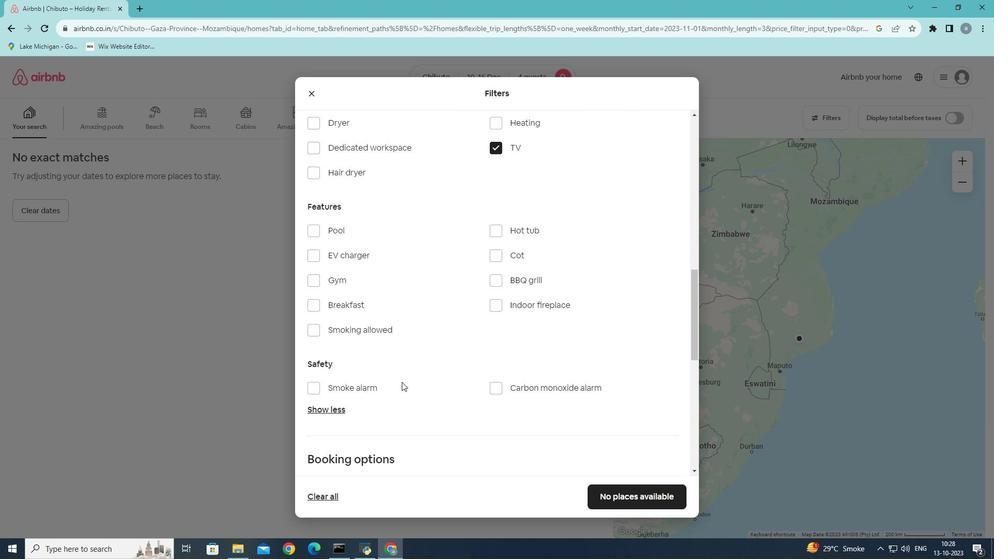 
Action: Mouse scrolled (402, 381) with delta (0, 0)
Screenshot: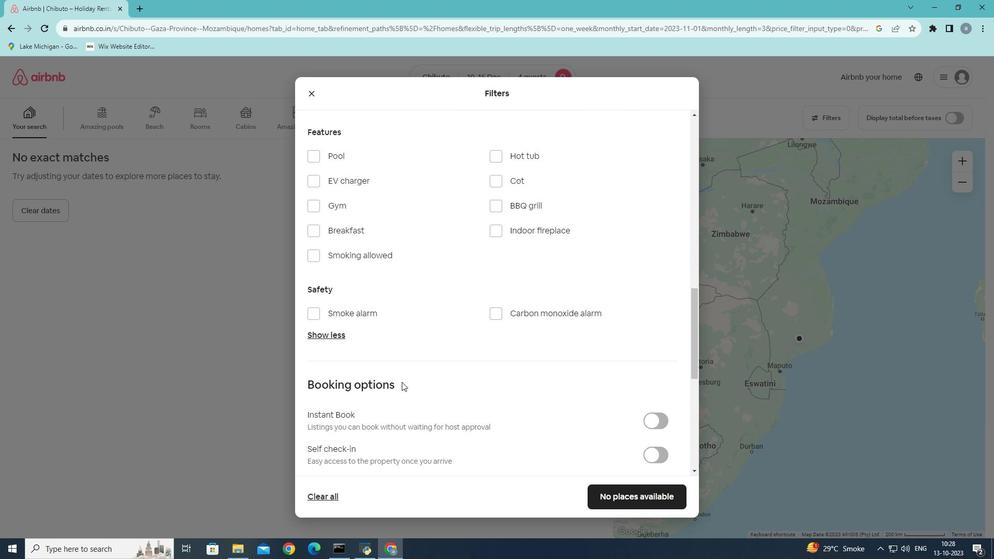 
Action: Mouse moved to (312, 162)
Screenshot: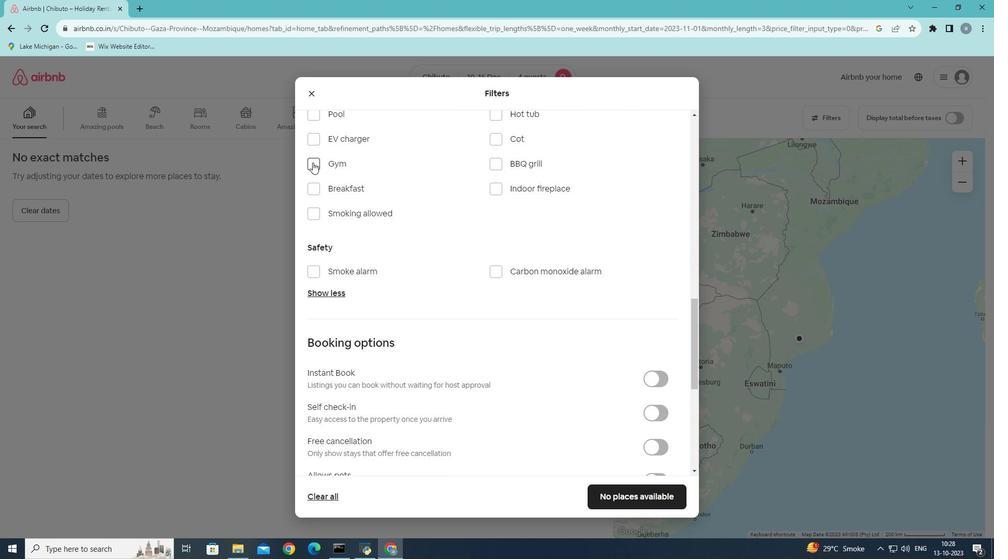 
Action: Mouse pressed left at (312, 162)
Screenshot: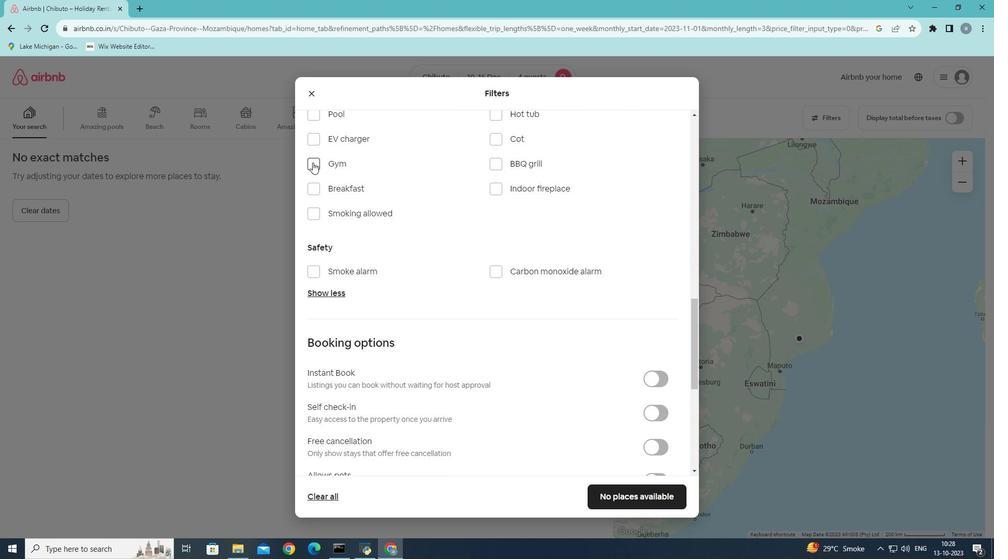 
Action: Mouse moved to (309, 192)
Screenshot: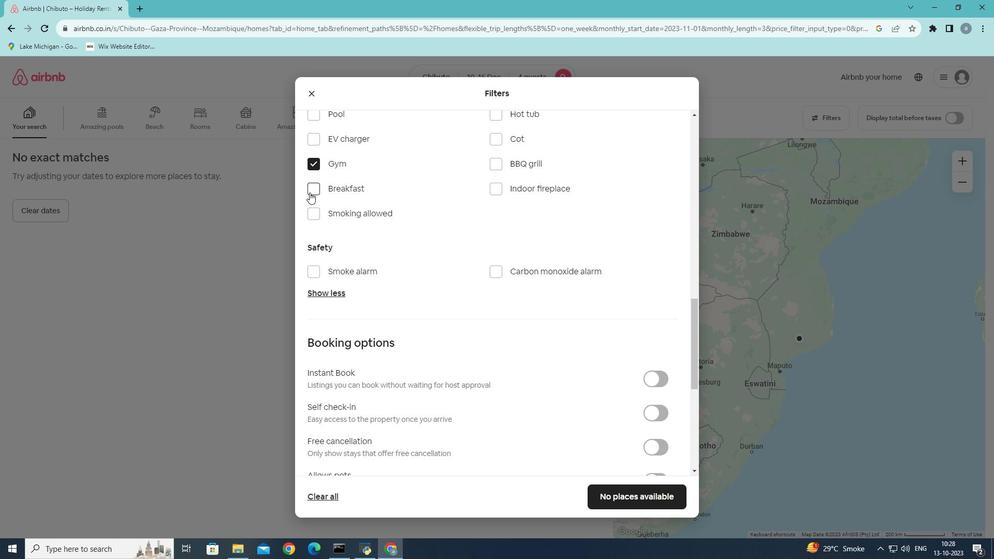 
Action: Mouse pressed left at (309, 192)
Screenshot: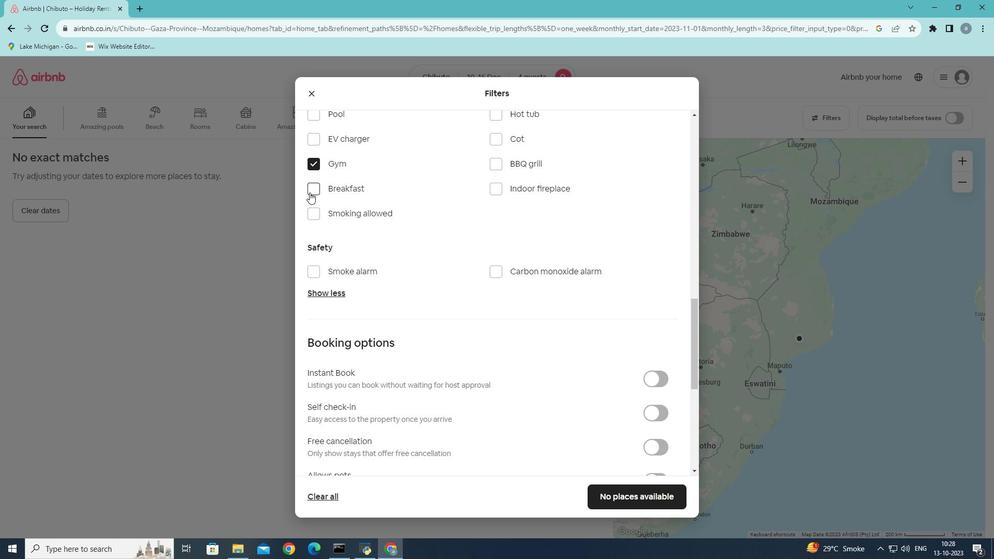 
Action: Mouse moved to (482, 250)
Screenshot: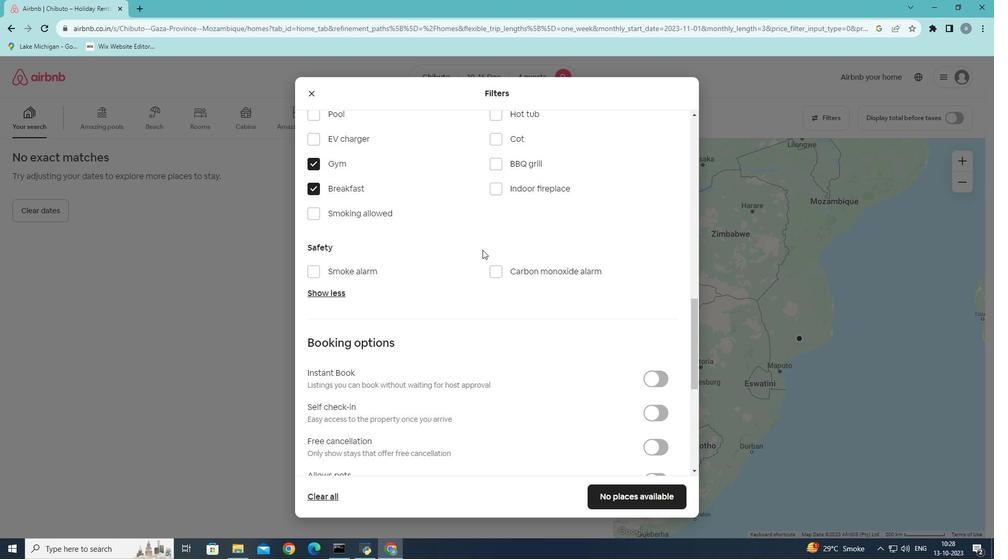 
Action: Mouse scrolled (482, 249) with delta (0, 0)
Screenshot: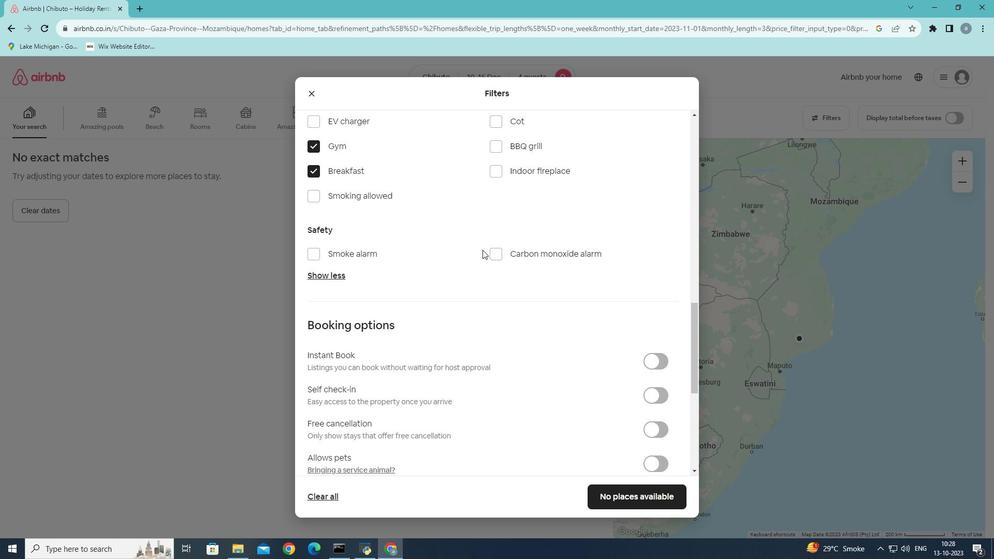 
Action: Mouse scrolled (482, 249) with delta (0, 0)
Screenshot: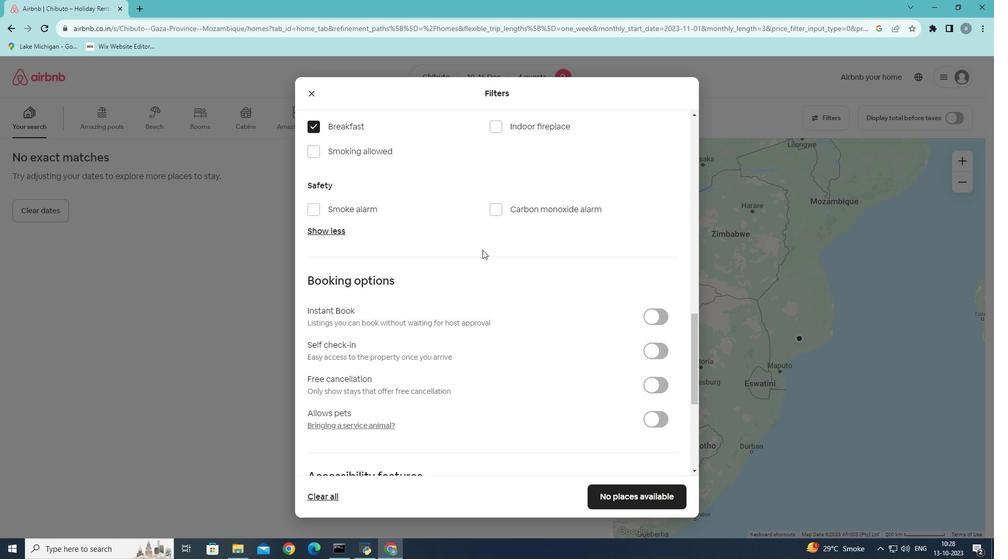 
Action: Mouse moved to (655, 280)
Screenshot: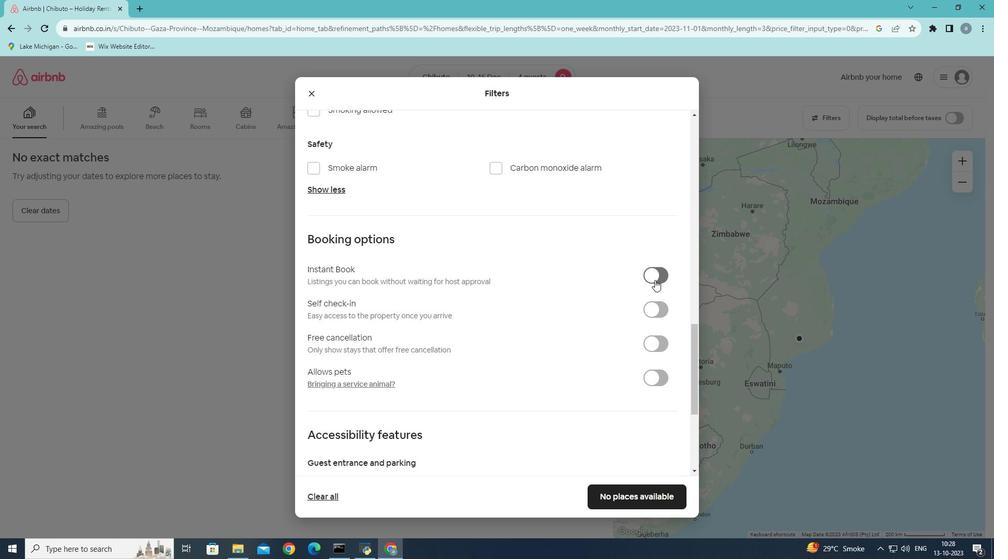 
Action: Mouse scrolled (655, 279) with delta (0, 0)
Screenshot: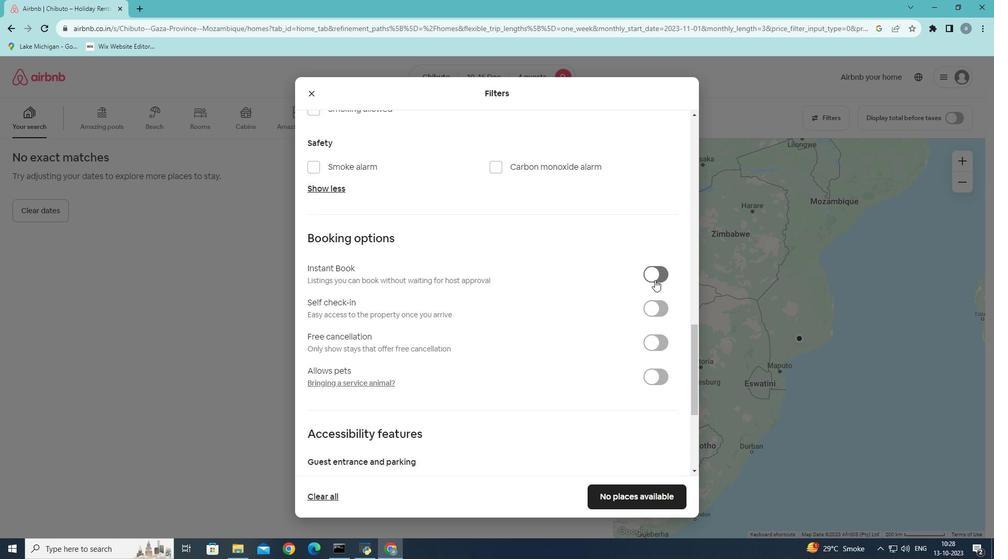 
Action: Mouse moved to (666, 257)
Screenshot: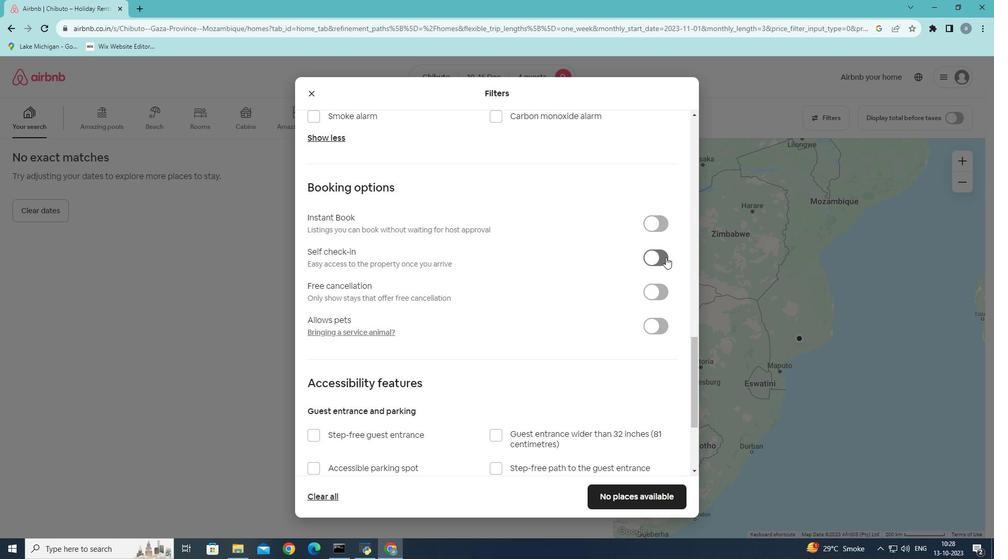 
Action: Mouse pressed left at (666, 257)
Screenshot: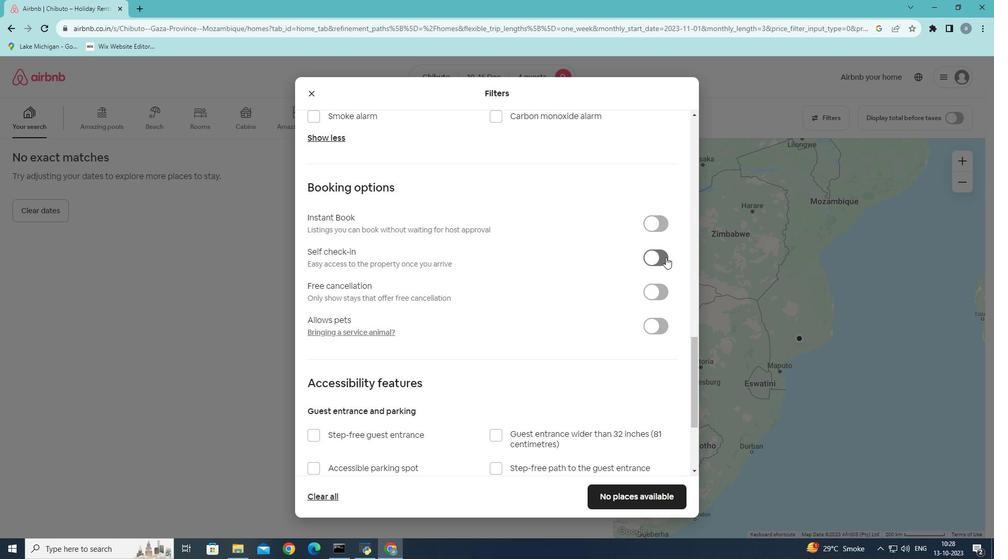 
Action: Mouse moved to (606, 504)
Screenshot: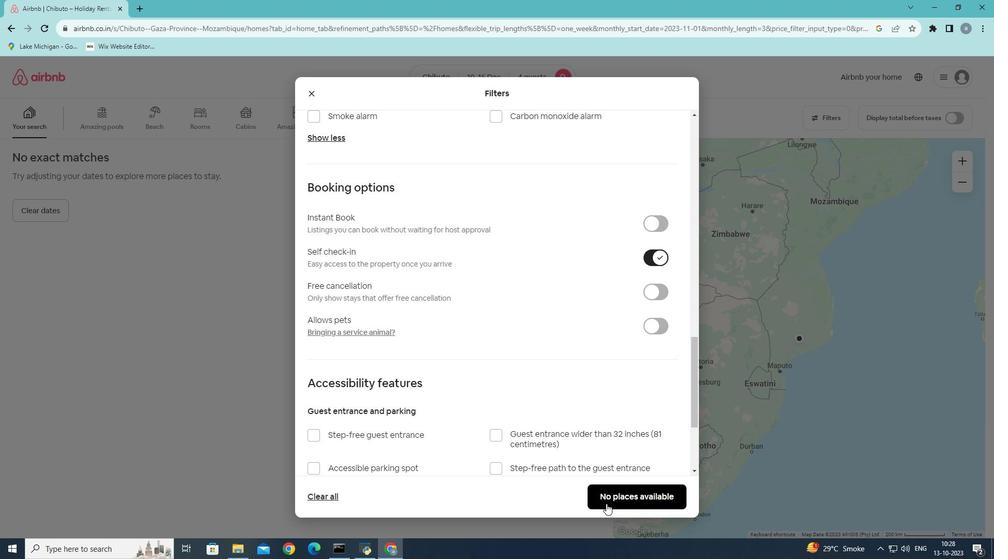 
Action: Mouse pressed left at (606, 504)
Screenshot: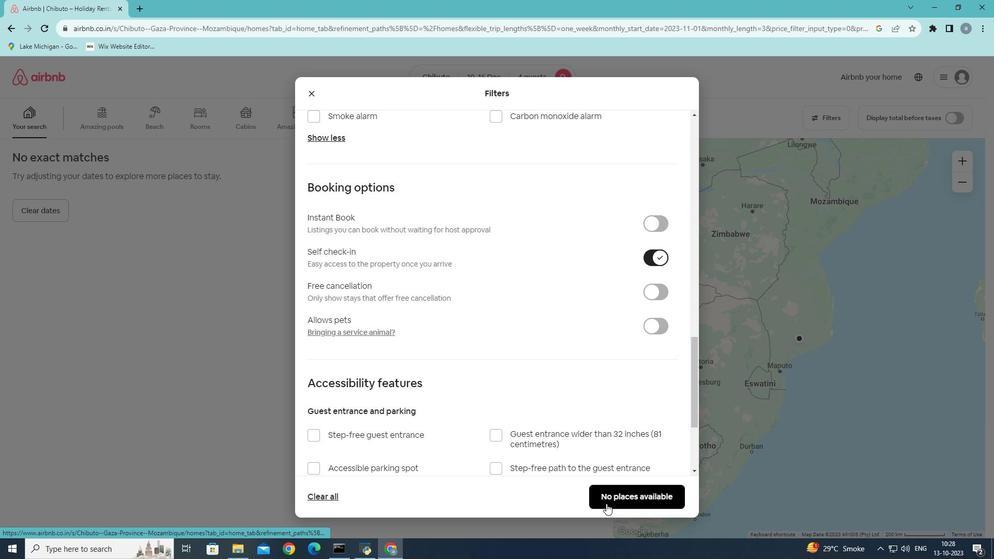 
Action: Mouse moved to (232, 403)
Screenshot: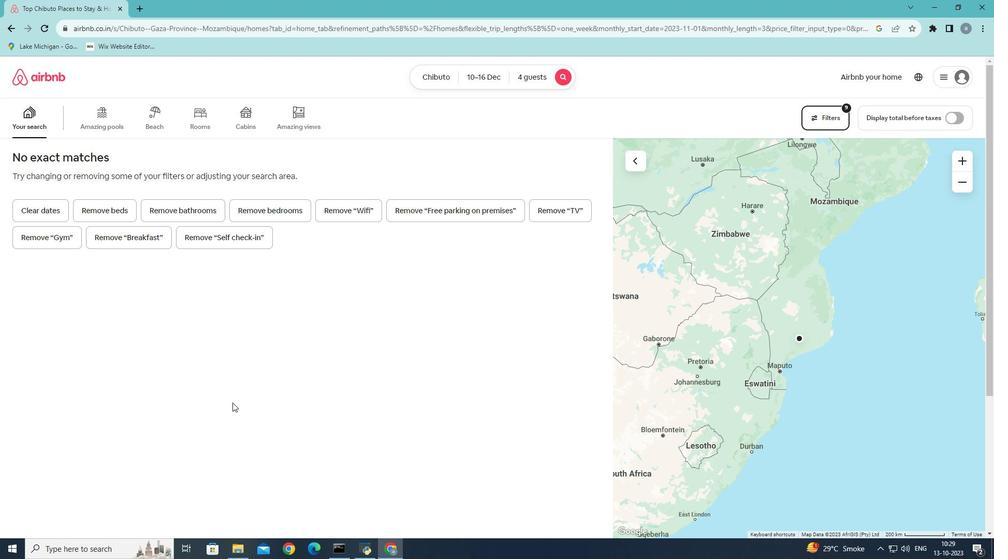 
